 Task: Open Card Partnership Review in Board Social Media Advertising to Workspace Event Planning and add a team member Softage.4@softage.net, a label Green, a checklist Poetry Writing, an attachment from your computer, a color Green and finally, add a card description 'Send out company newsletter to subscribers' and a comment 'This task requires us to be detail-oriented and meticulous, ensuring that we do not miss any important information or details.'. Add a start date 'Jan 08, 1900' with a due date 'Jan 15, 1900'
Action: Mouse moved to (86, 349)
Screenshot: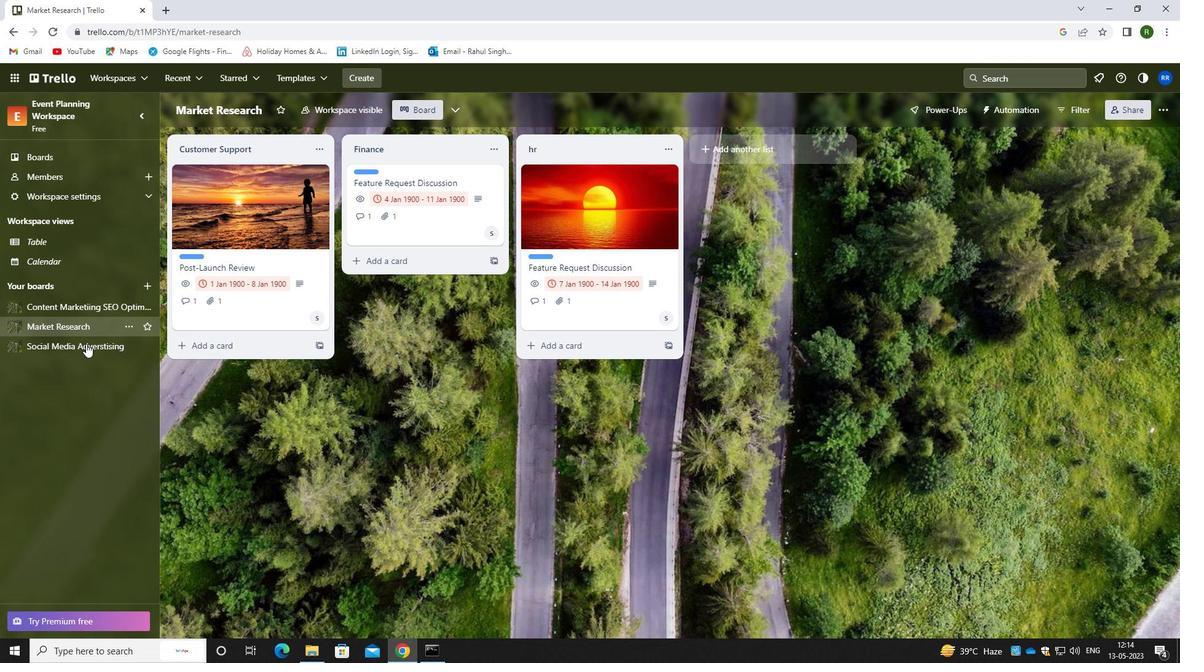 
Action: Mouse pressed left at (86, 349)
Screenshot: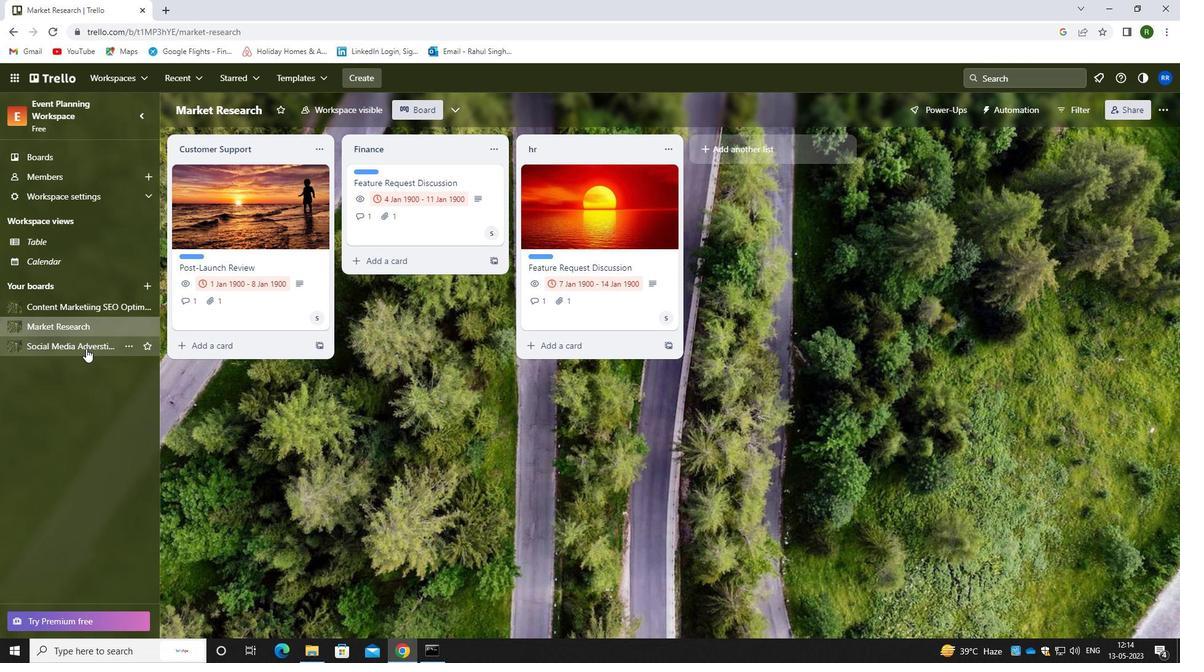 
Action: Mouse moved to (662, 177)
Screenshot: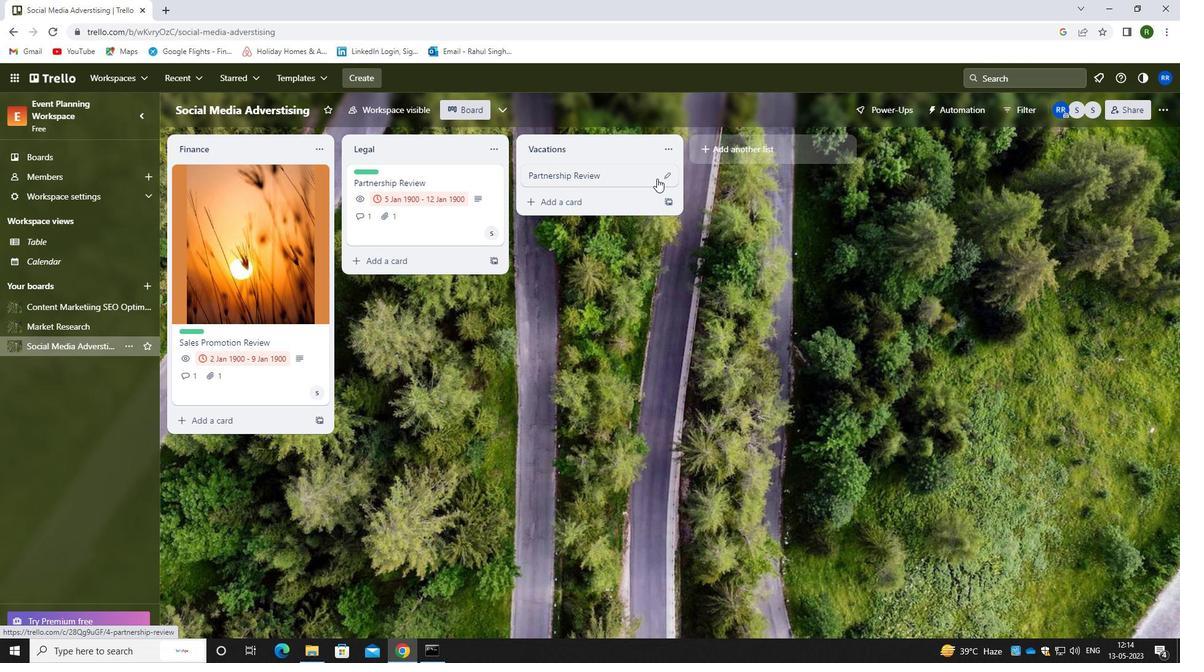 
Action: Mouse pressed left at (662, 177)
Screenshot: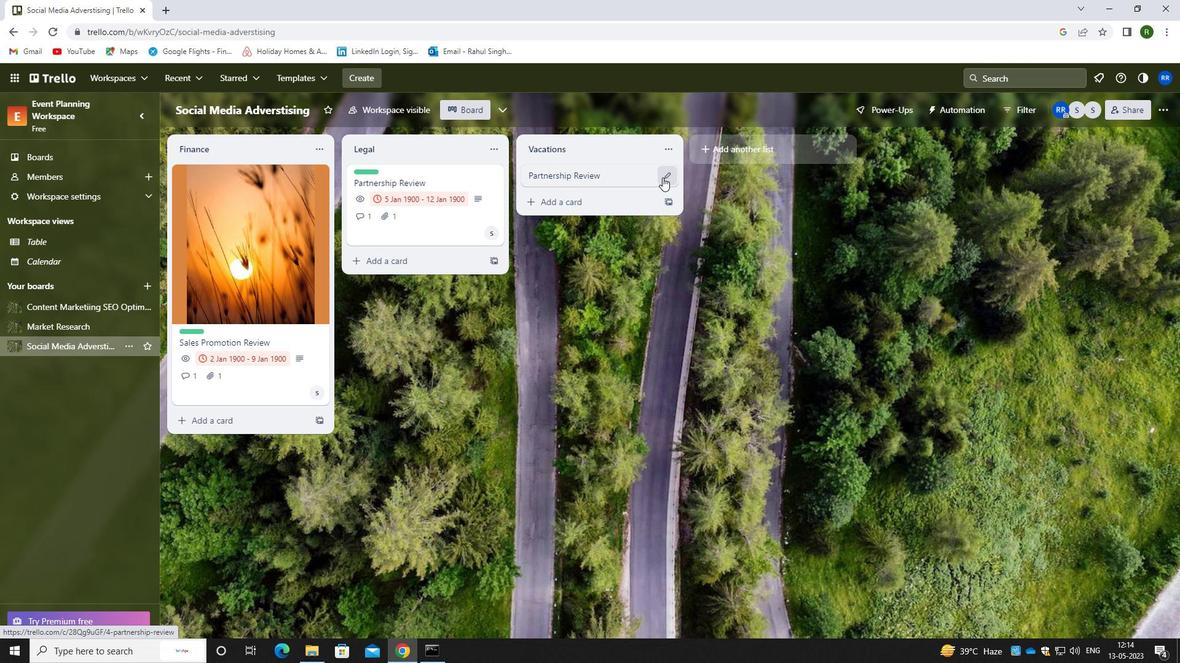 
Action: Mouse moved to (705, 173)
Screenshot: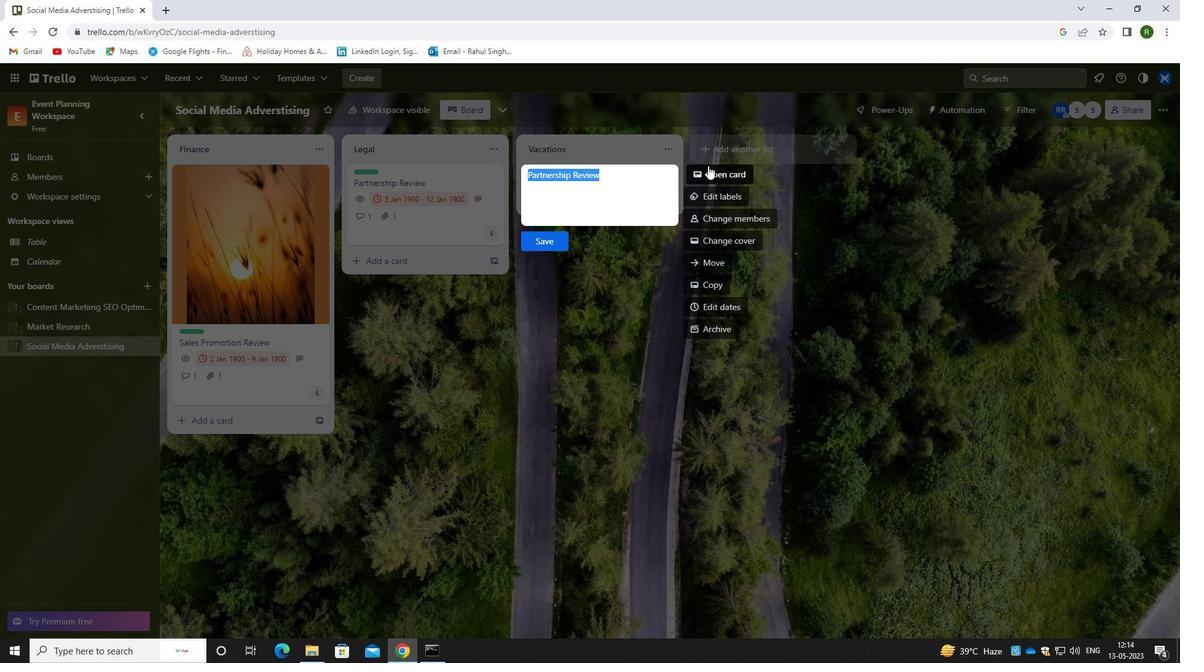 
Action: Mouse pressed left at (705, 173)
Screenshot: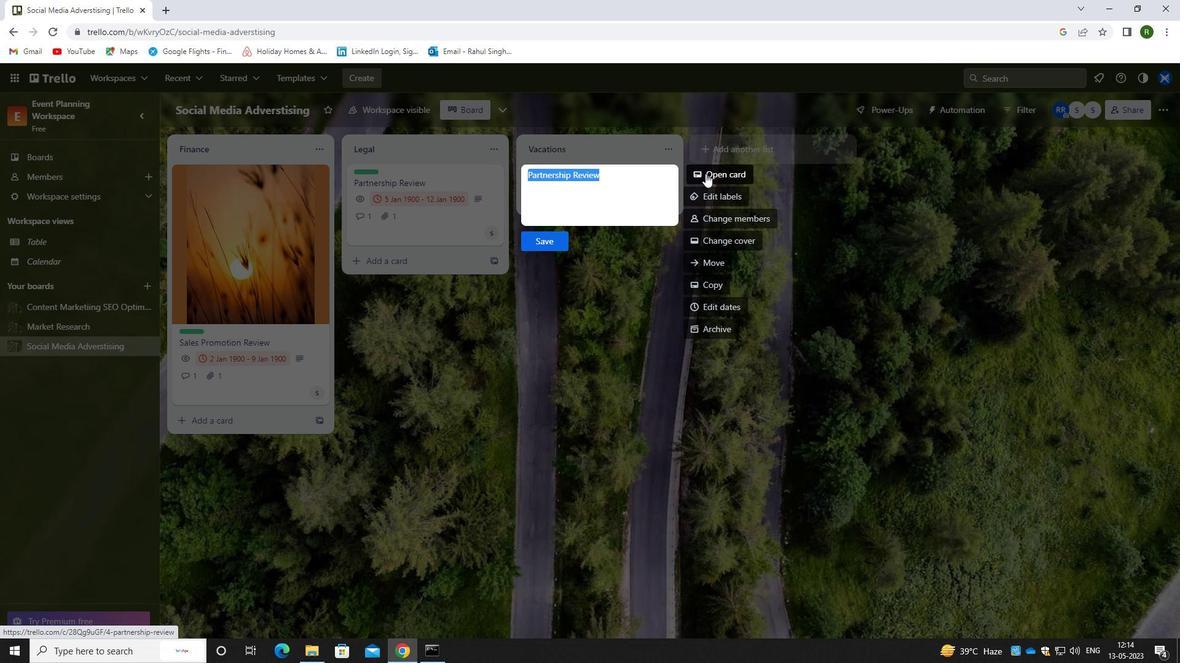 
Action: Mouse moved to (751, 215)
Screenshot: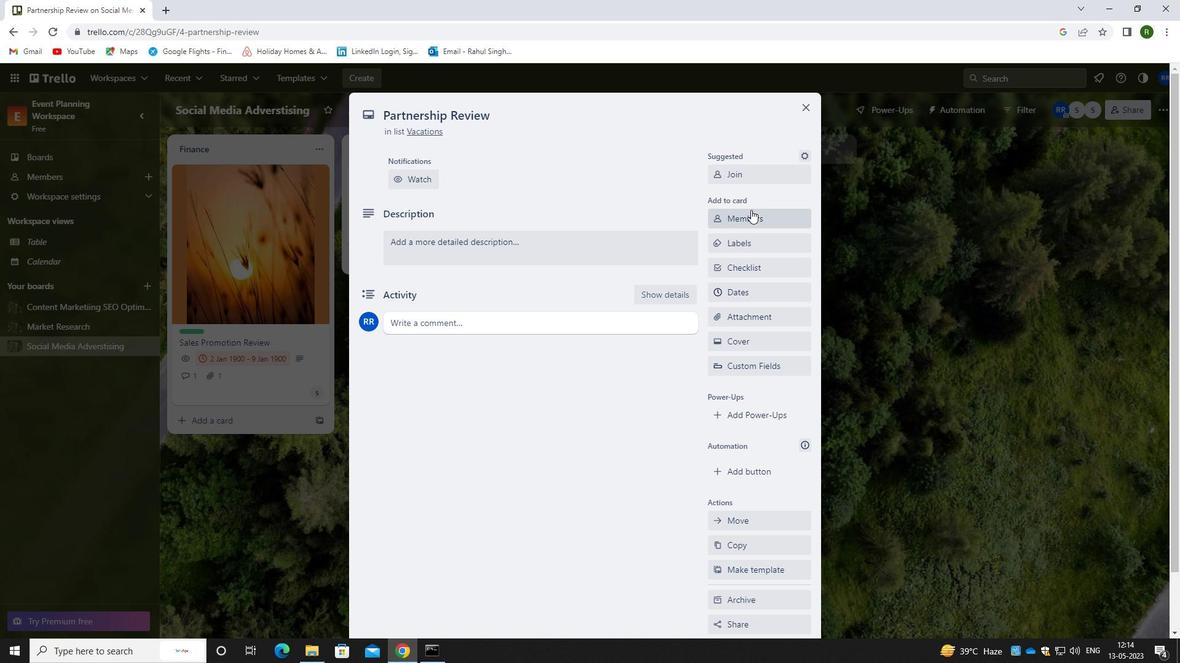
Action: Mouse pressed left at (751, 215)
Screenshot: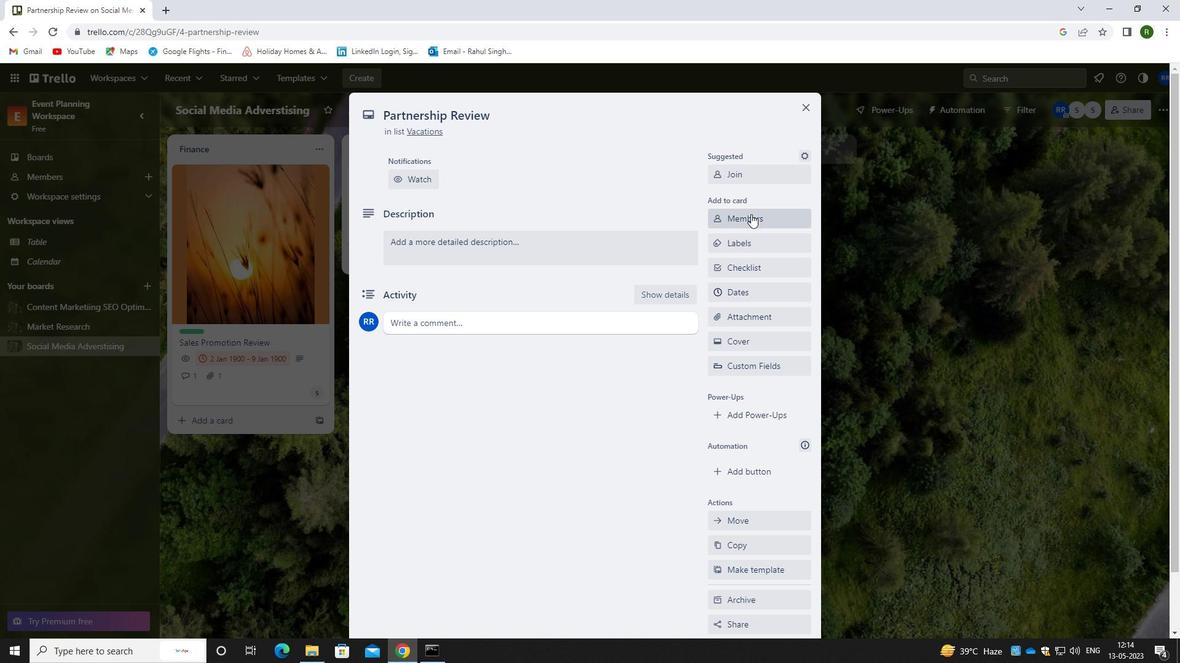 
Action: Mouse moved to (574, 199)
Screenshot: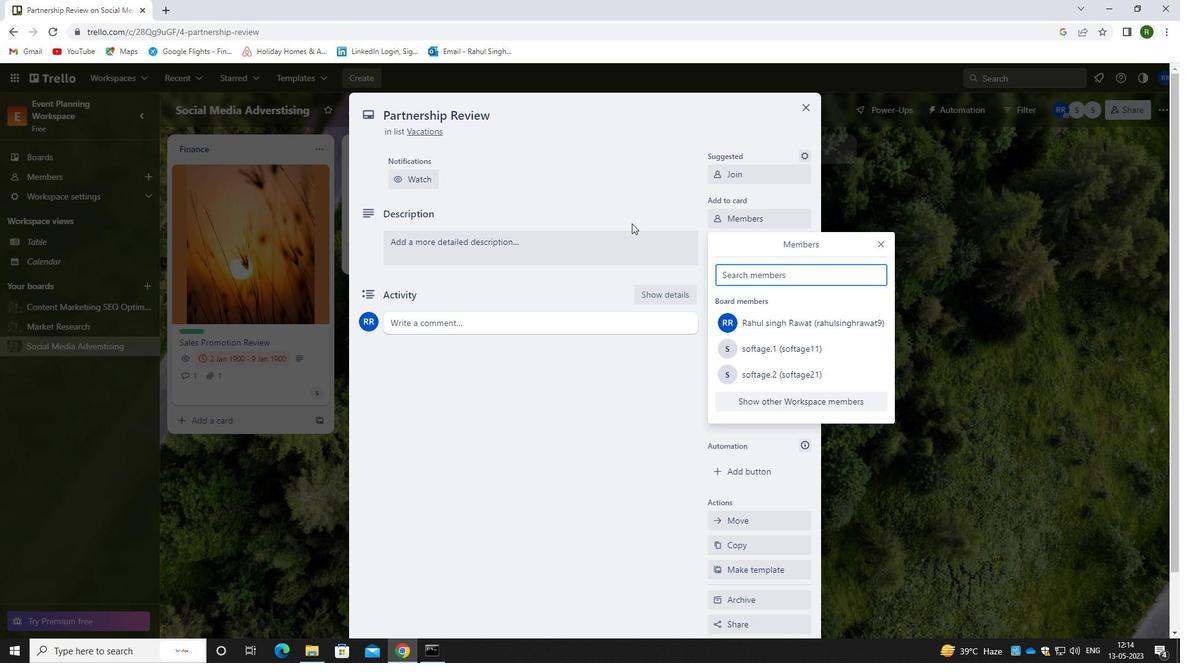 
Action: Key pressed <Key.caps_lock>s<Key.caps_lock>oftage.4<Key.shift>@SOFTAGE.NET
Screenshot: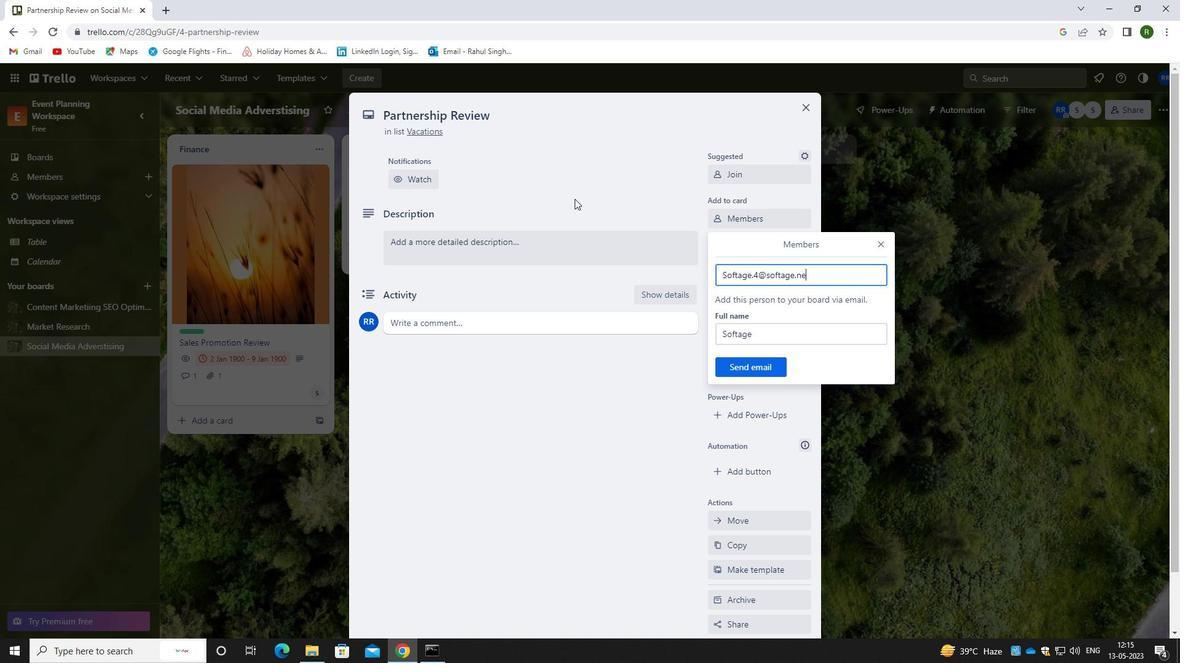 
Action: Mouse moved to (741, 359)
Screenshot: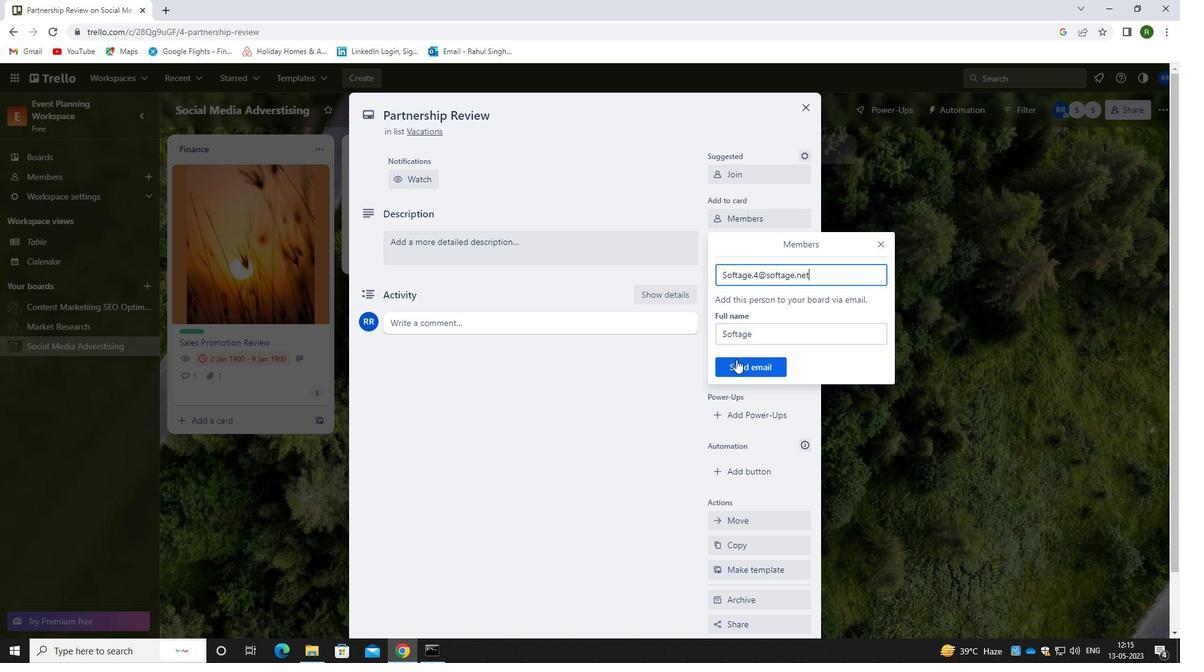 
Action: Mouse pressed left at (741, 359)
Screenshot: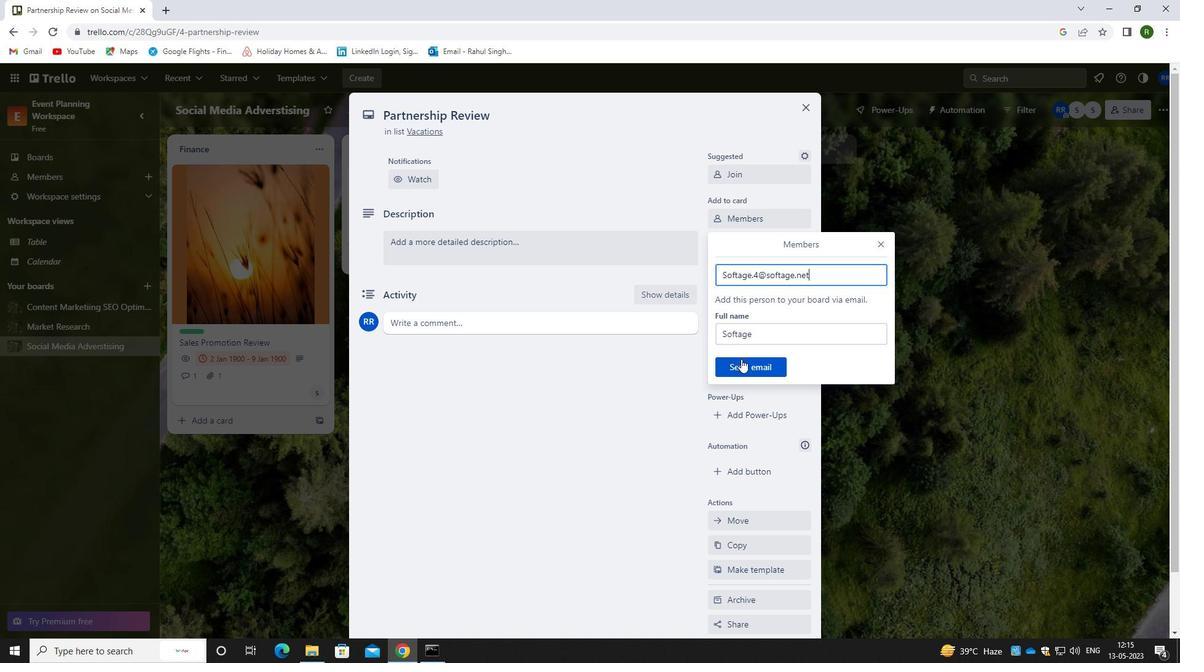 
Action: Mouse moved to (743, 242)
Screenshot: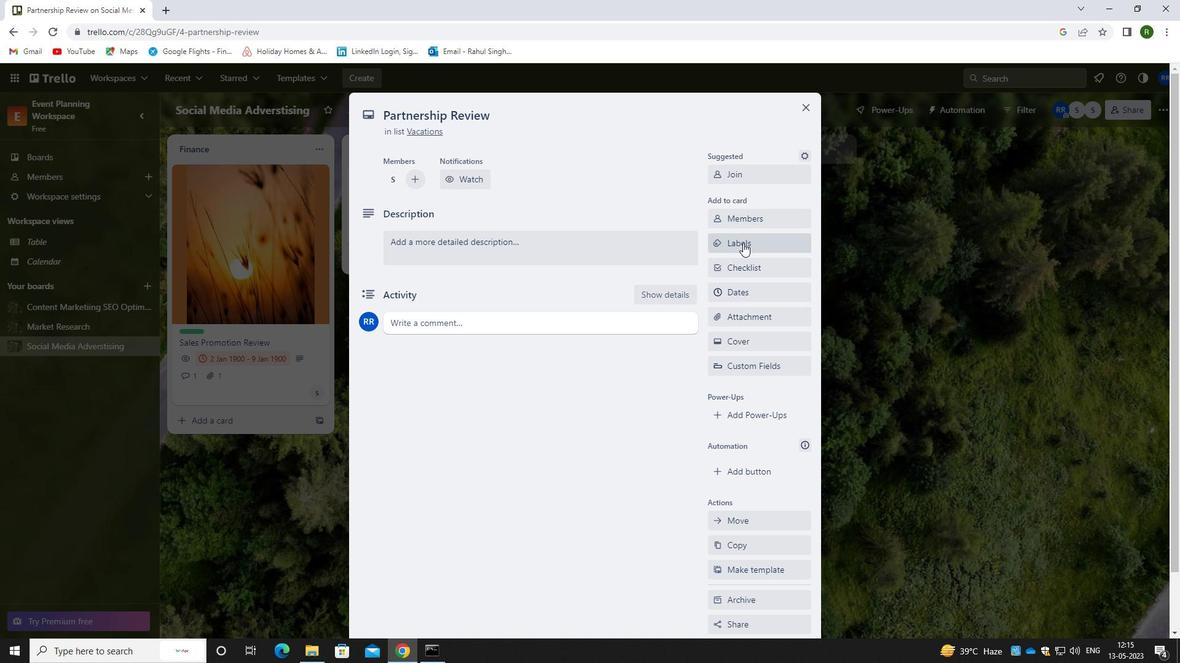 
Action: Mouse pressed left at (743, 242)
Screenshot: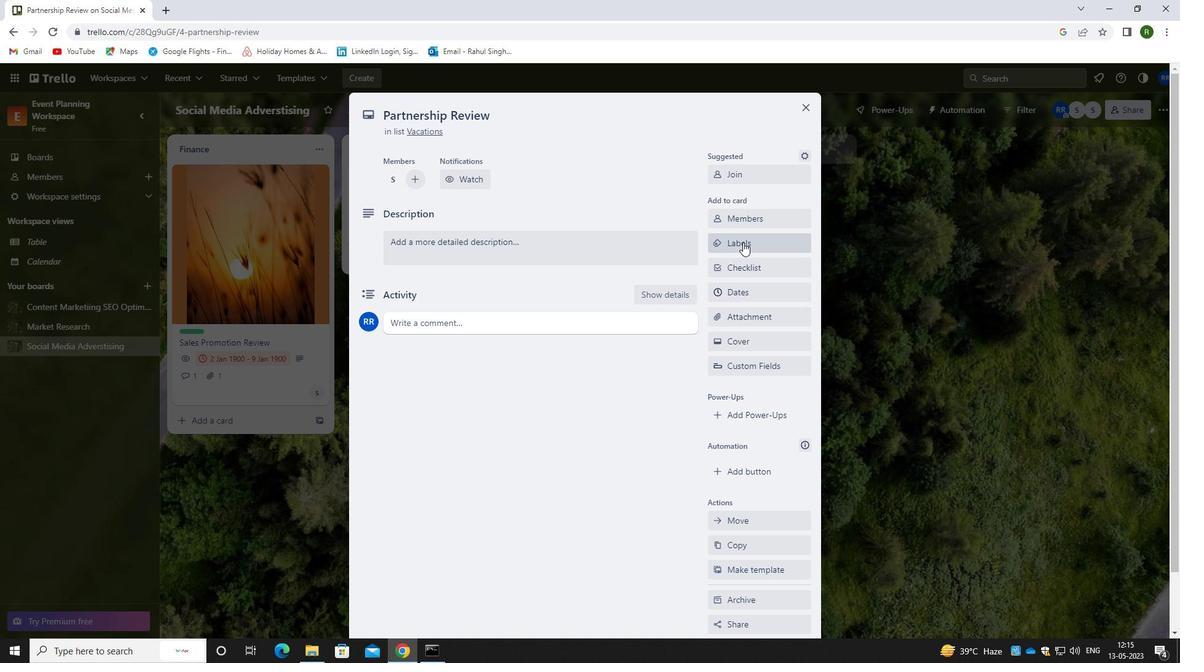 
Action: Mouse moved to (709, 280)
Screenshot: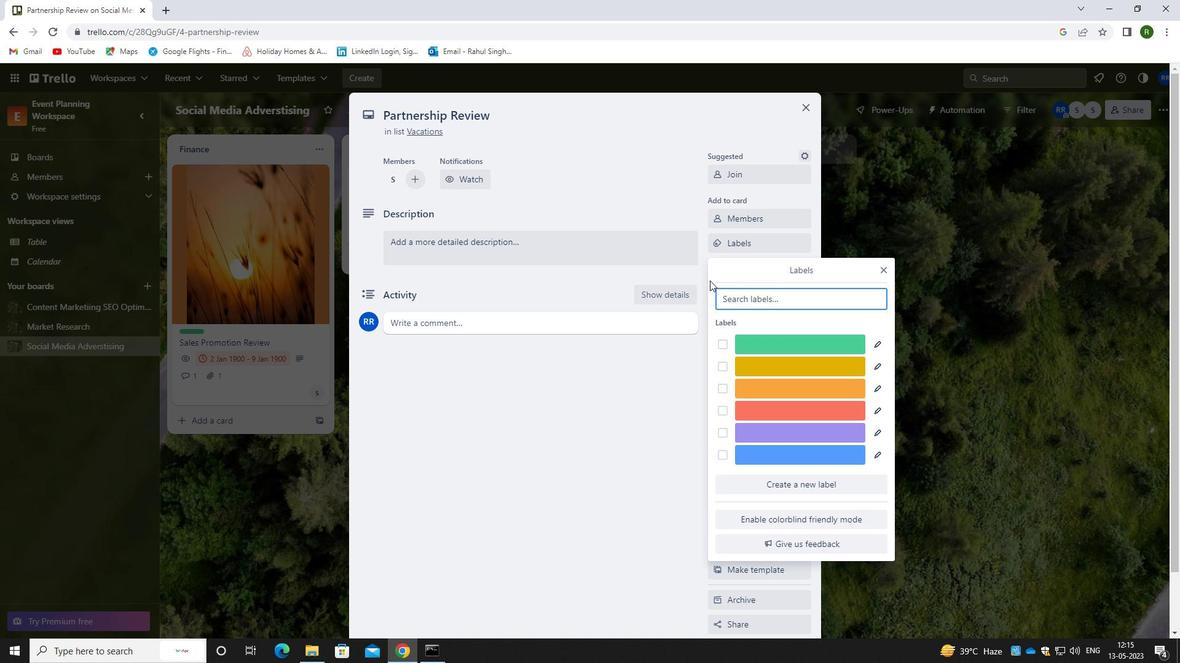 
Action: Key pressed GRE
Screenshot: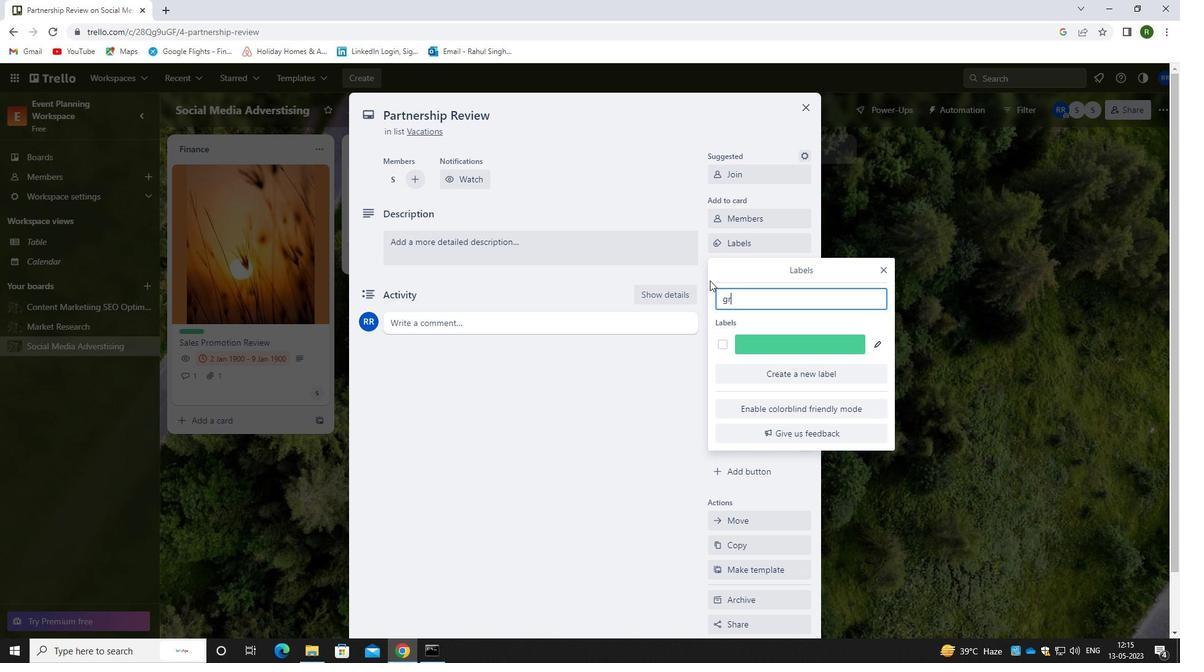
Action: Mouse moved to (731, 356)
Screenshot: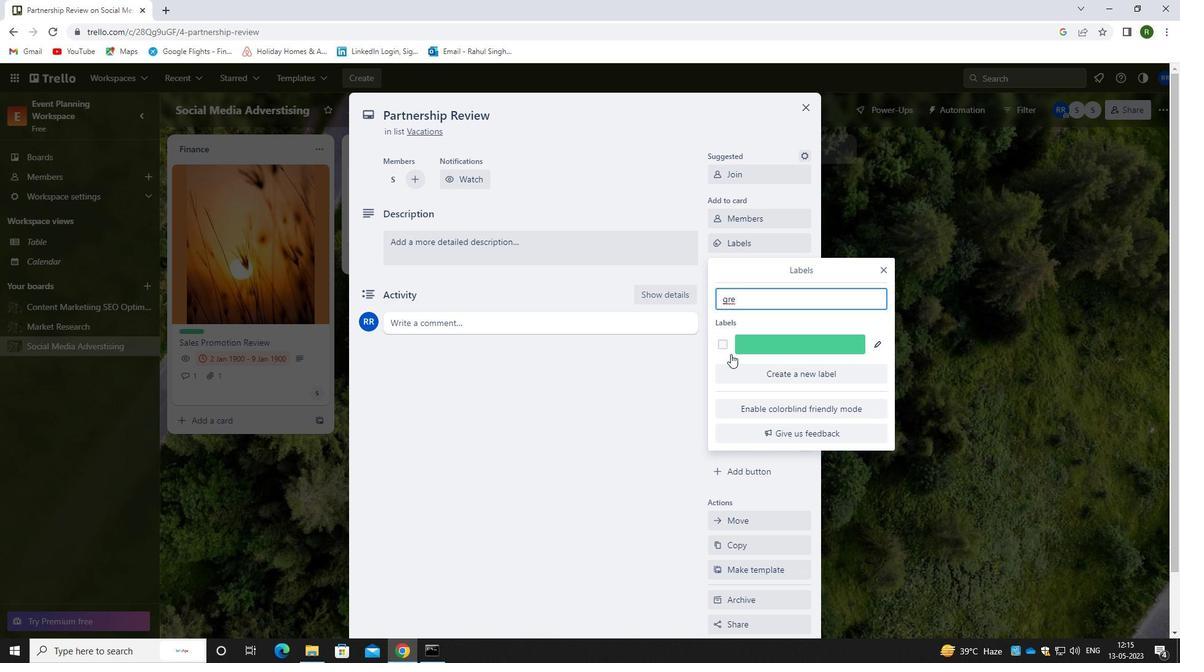 
Action: Key pressed E
Screenshot: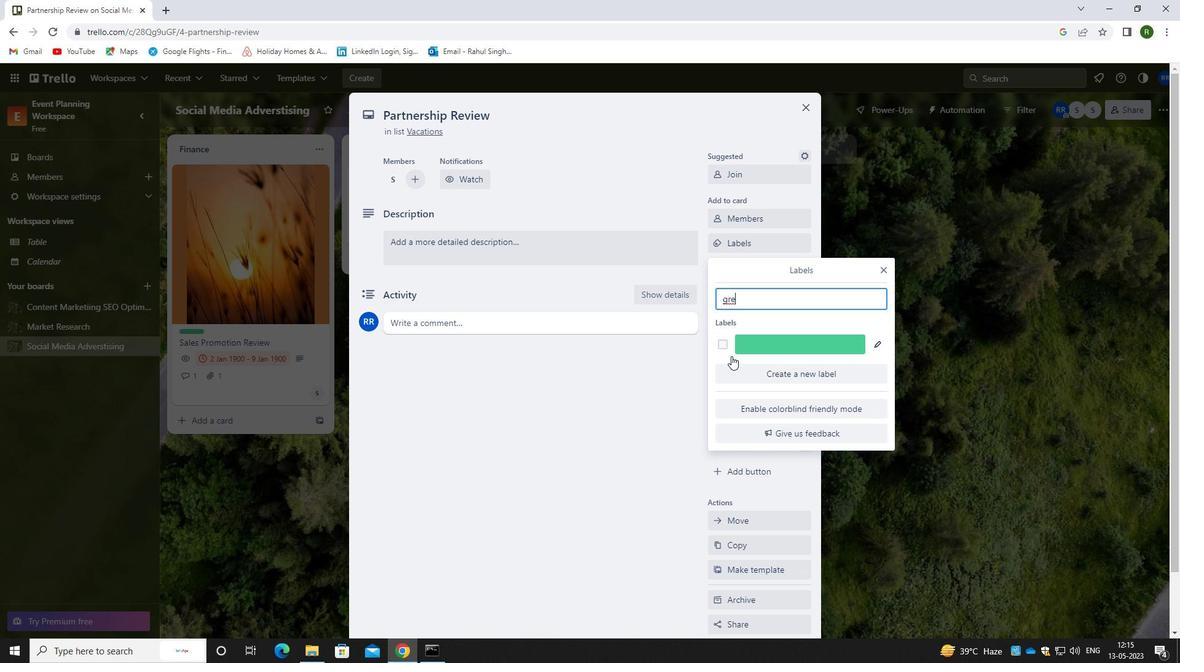 
Action: Mouse moved to (732, 357)
Screenshot: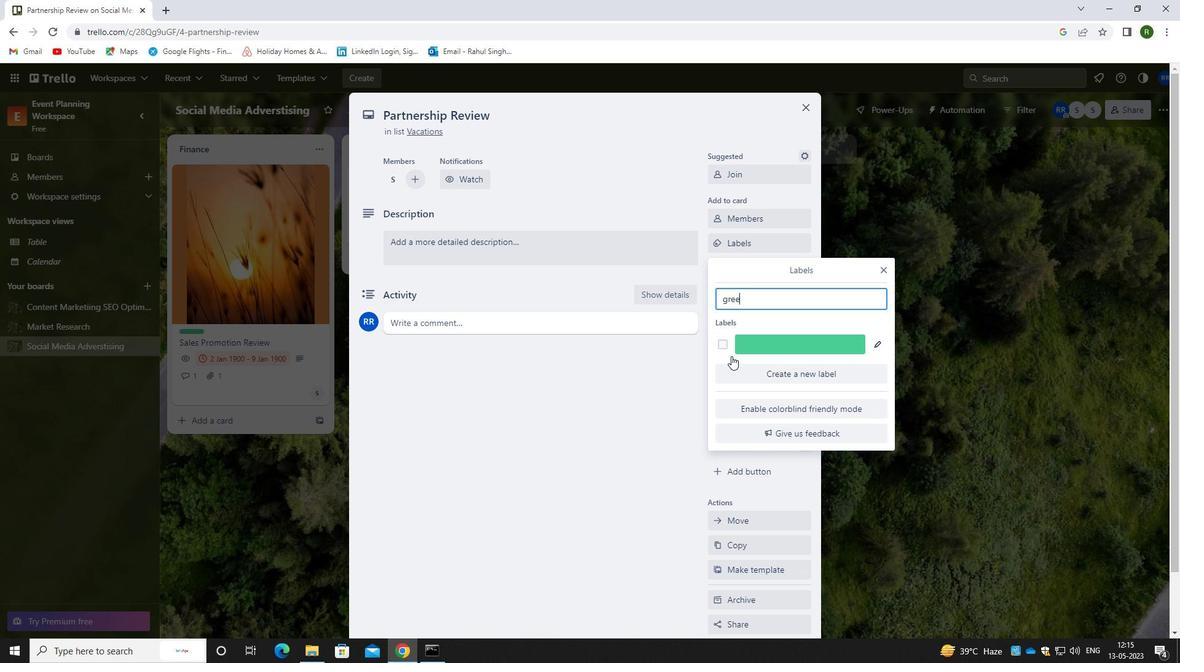 
Action: Key pressed N
Screenshot: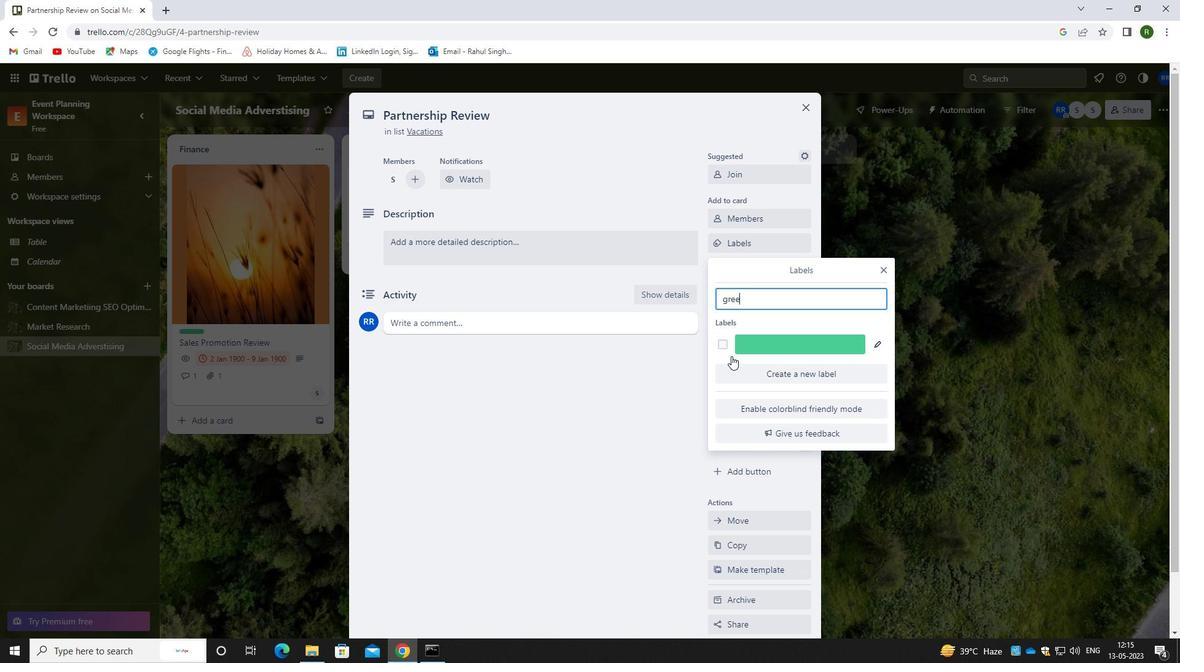 
Action: Mouse moved to (723, 343)
Screenshot: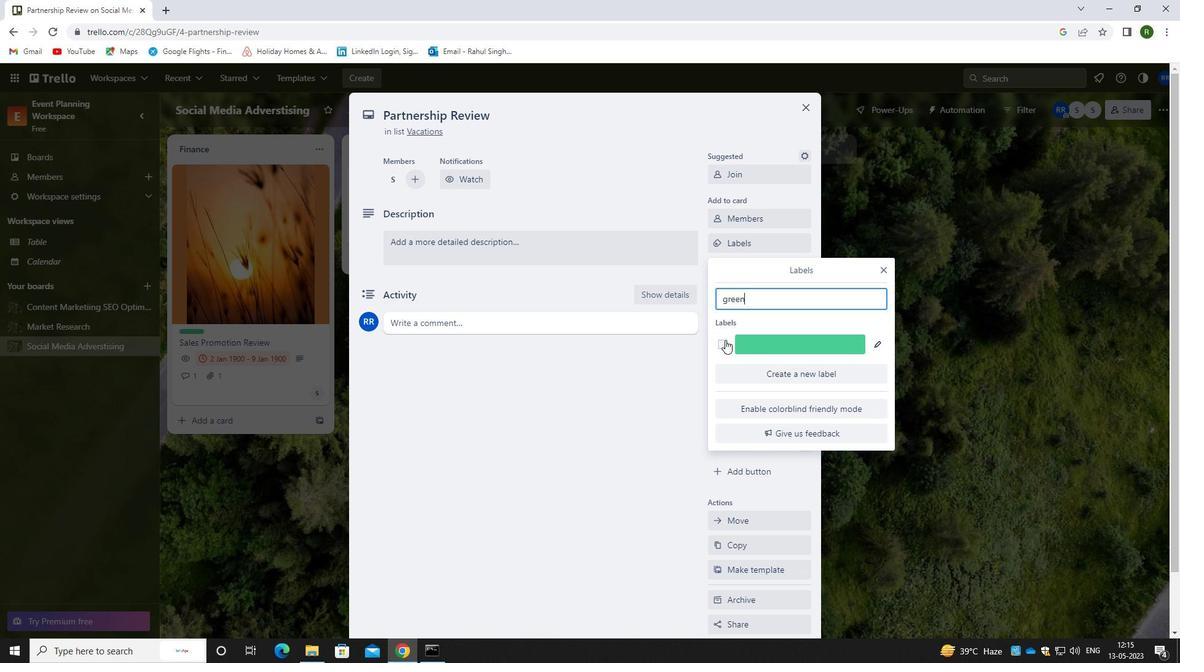 
Action: Mouse pressed left at (723, 343)
Screenshot: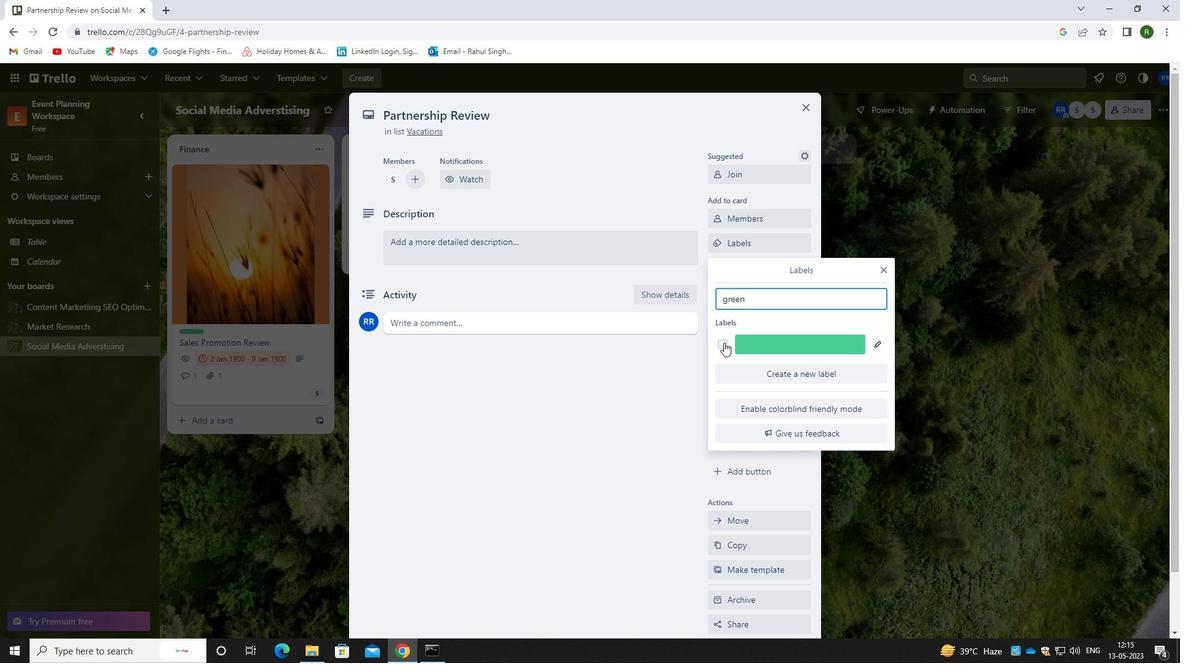 
Action: Mouse moved to (657, 370)
Screenshot: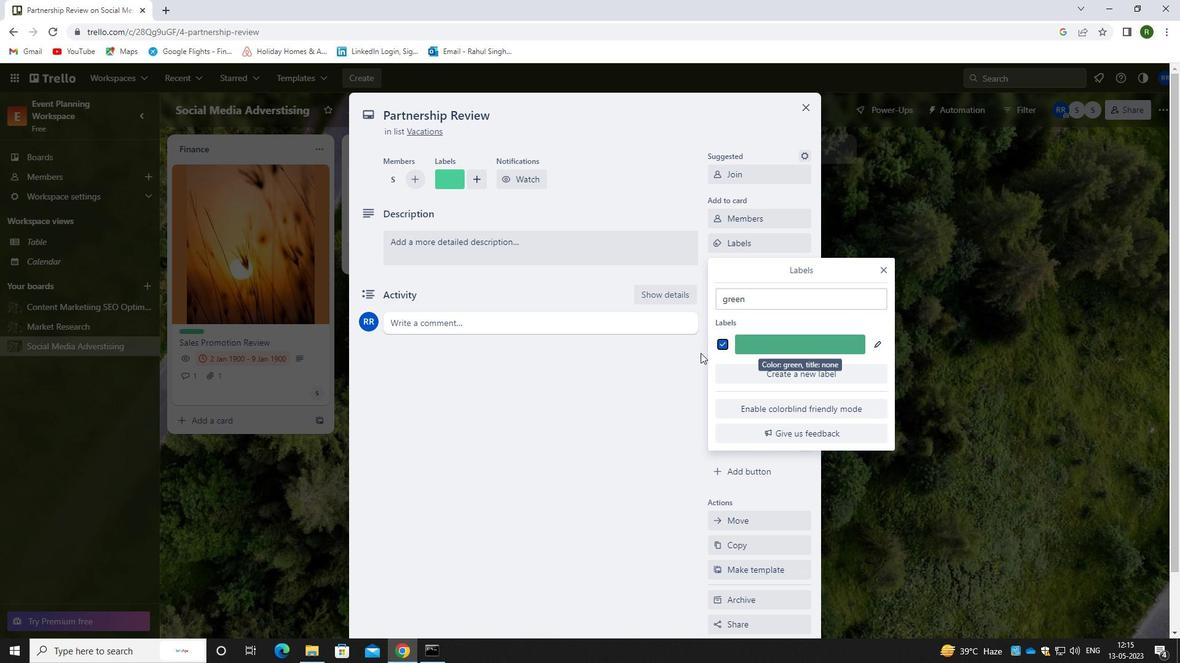 
Action: Mouse pressed left at (657, 370)
Screenshot: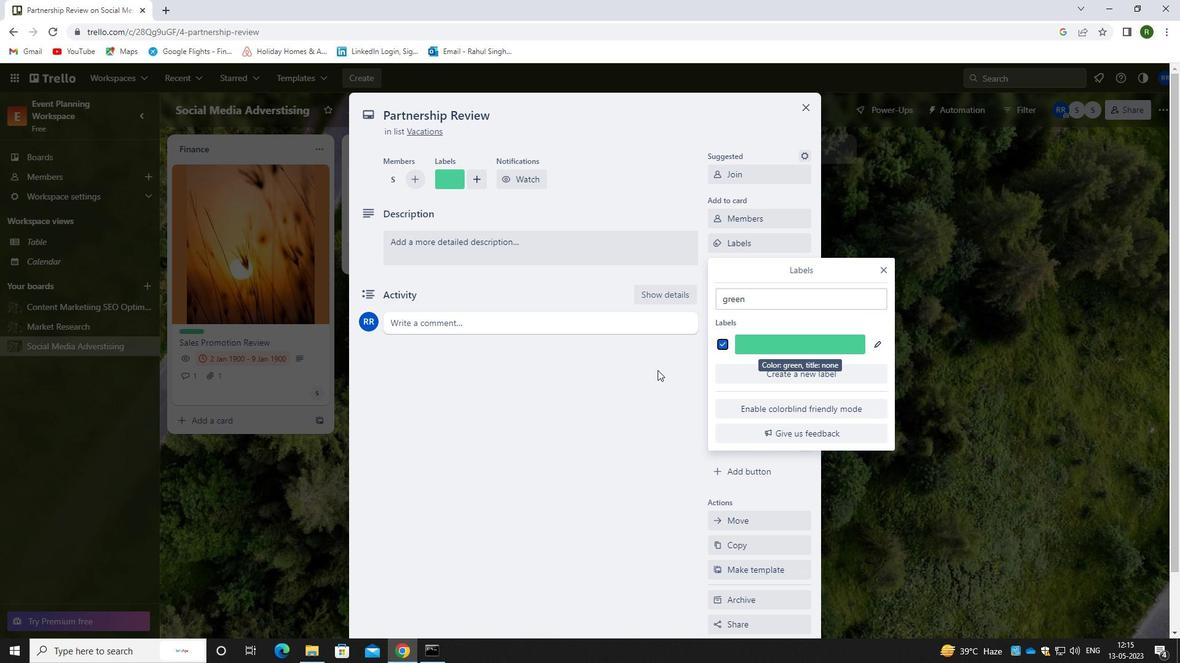 
Action: Mouse moved to (743, 263)
Screenshot: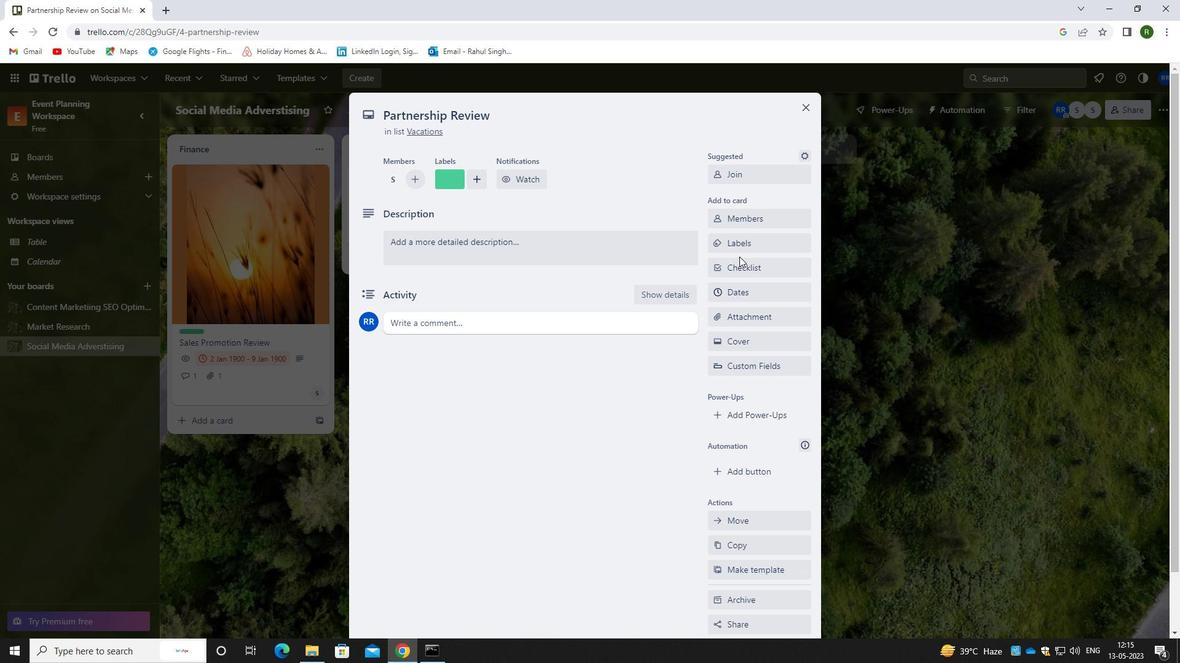 
Action: Mouse pressed left at (743, 263)
Screenshot: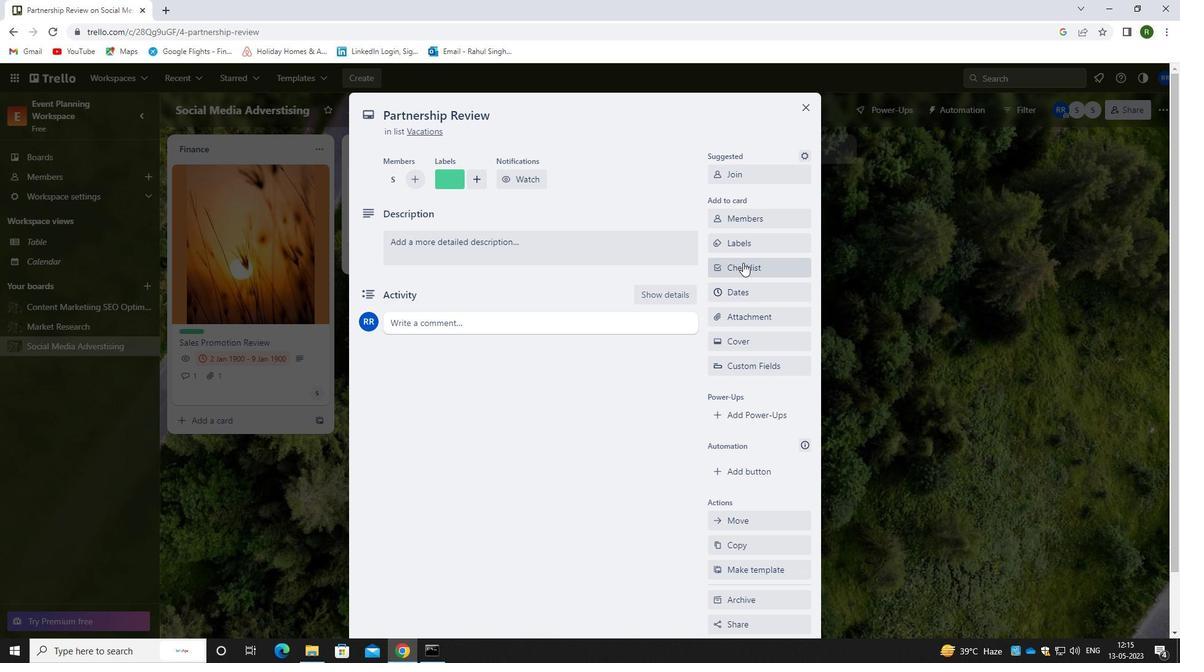 
Action: Mouse moved to (700, 317)
Screenshot: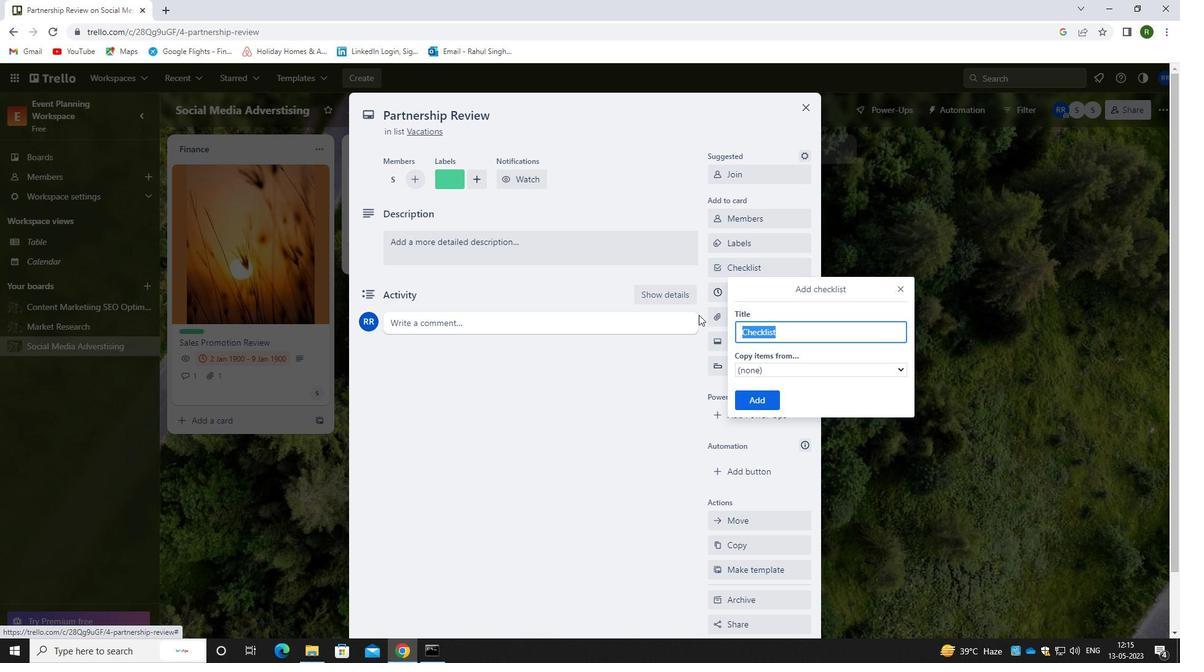 
Action: Key pressed <Key.backspace><Key.caps_lock>P<Key.caps_lock>OETRY<Key.space><Key.caps_lock>W<Key.caps_lock>RITING
Screenshot: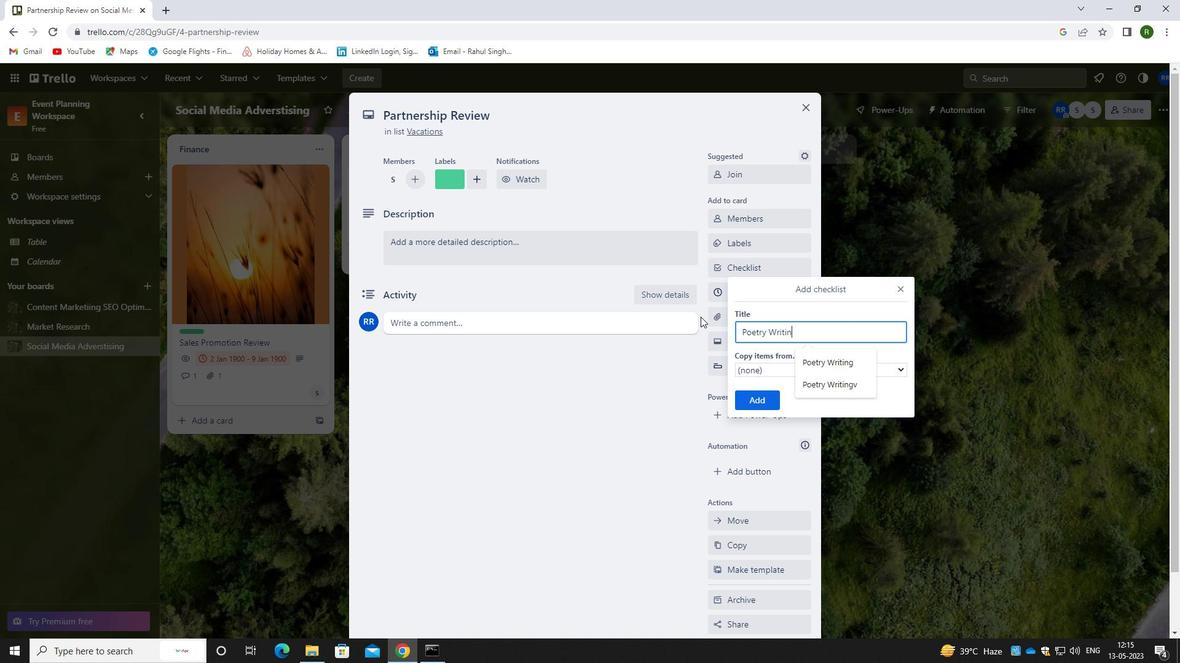 
Action: Mouse moved to (770, 403)
Screenshot: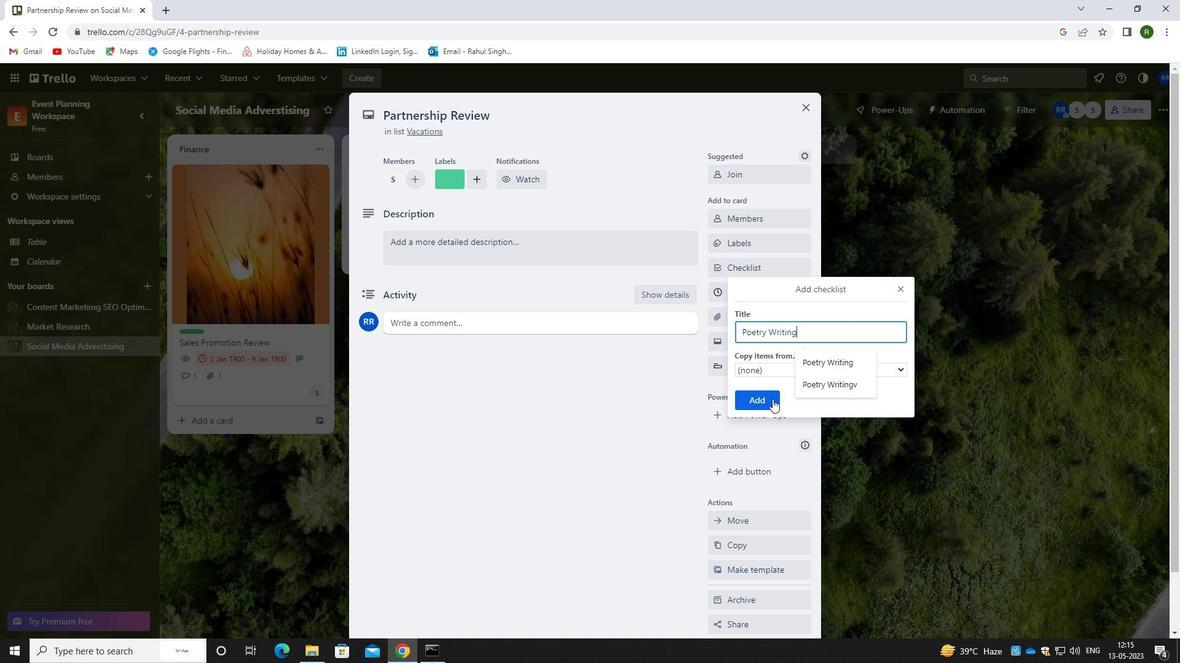 
Action: Mouse pressed left at (770, 403)
Screenshot: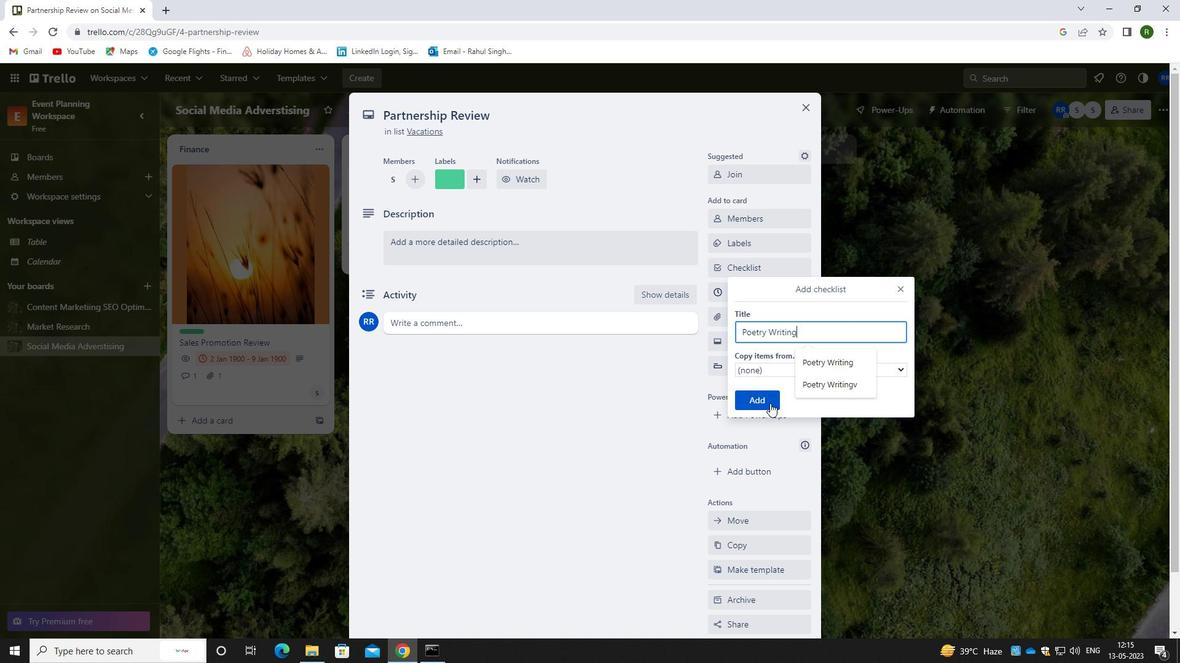 
Action: Mouse moved to (667, 490)
Screenshot: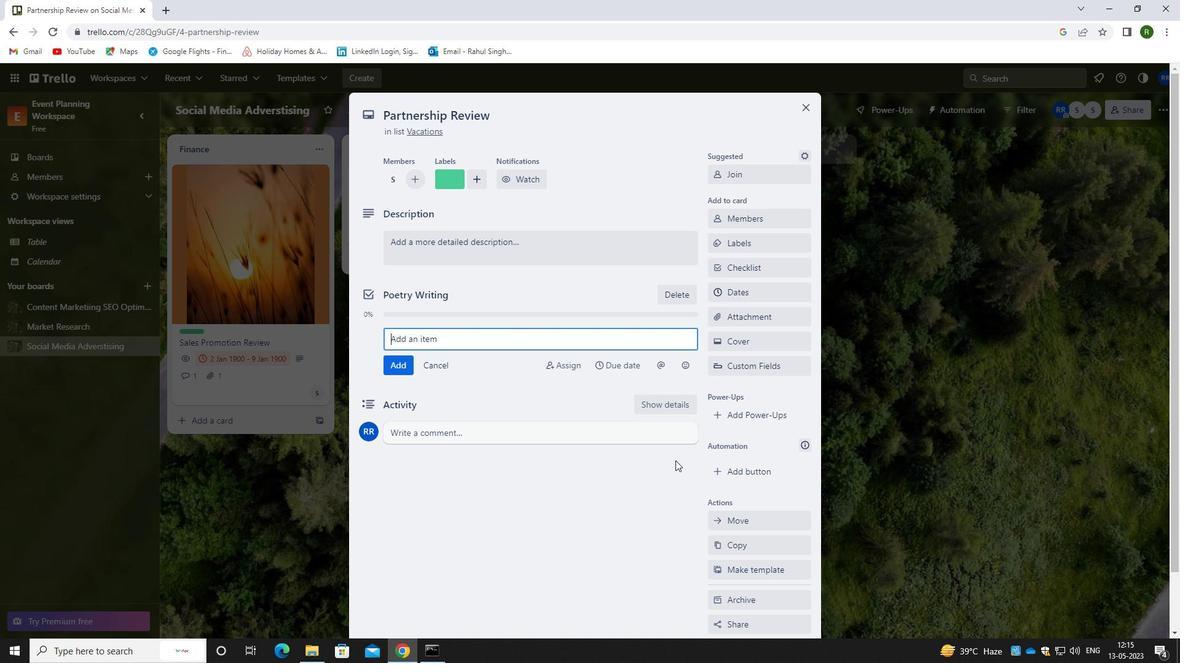 
Action: Mouse pressed left at (667, 490)
Screenshot: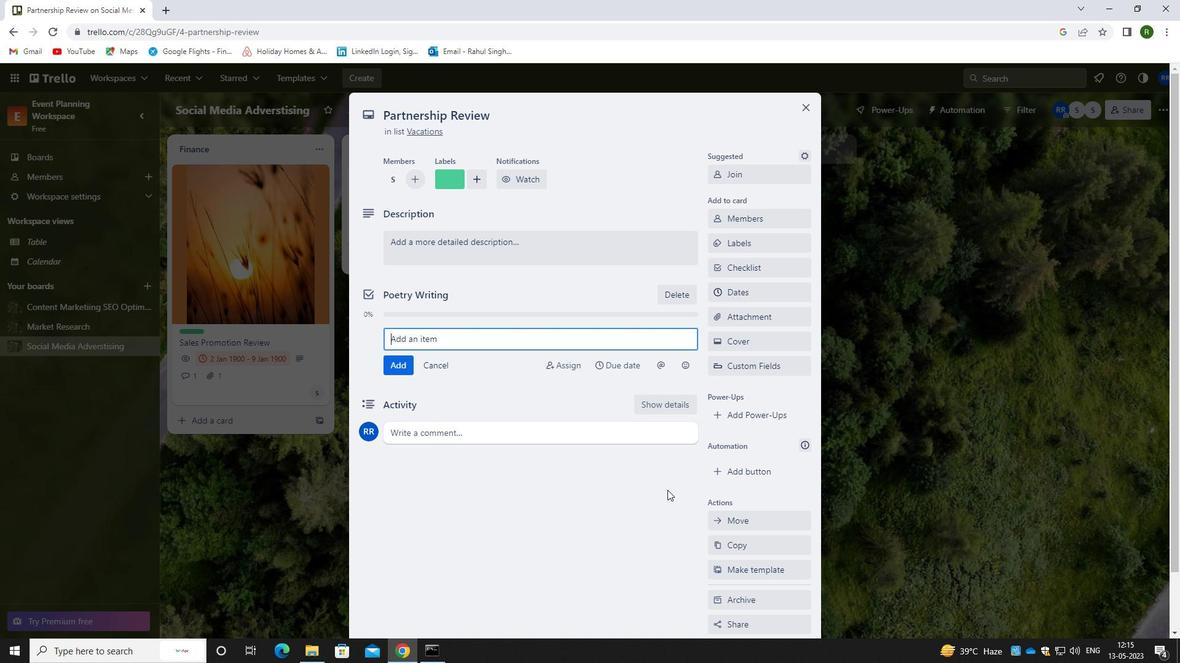 
Action: Mouse moved to (747, 321)
Screenshot: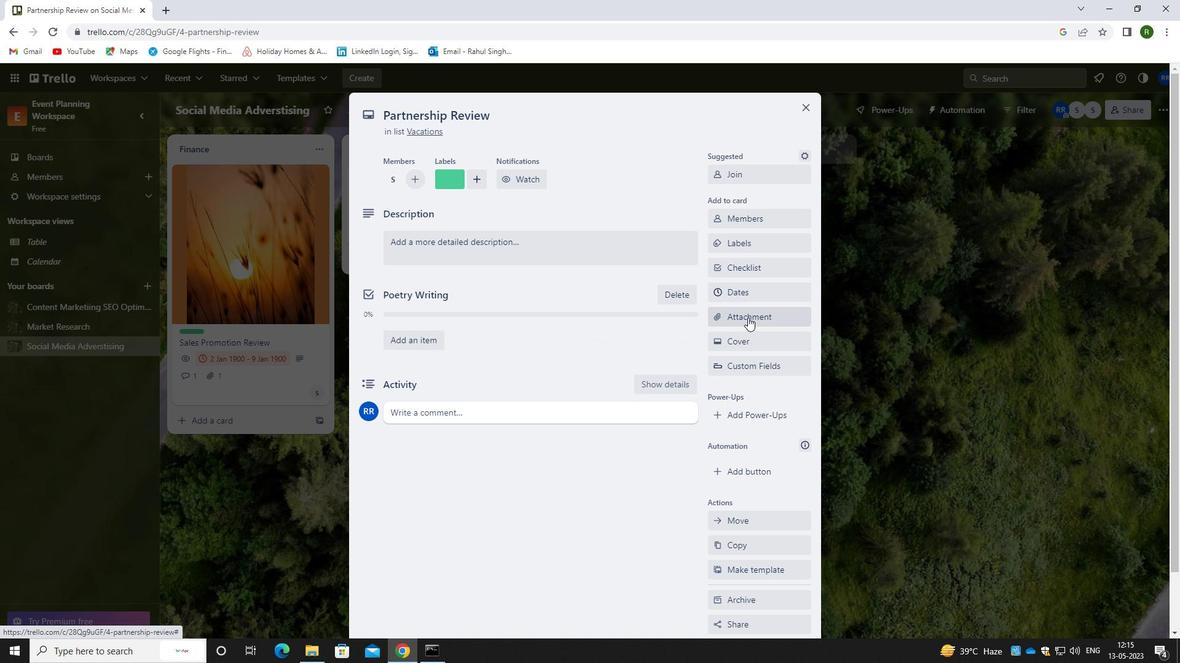 
Action: Mouse pressed left at (747, 321)
Screenshot: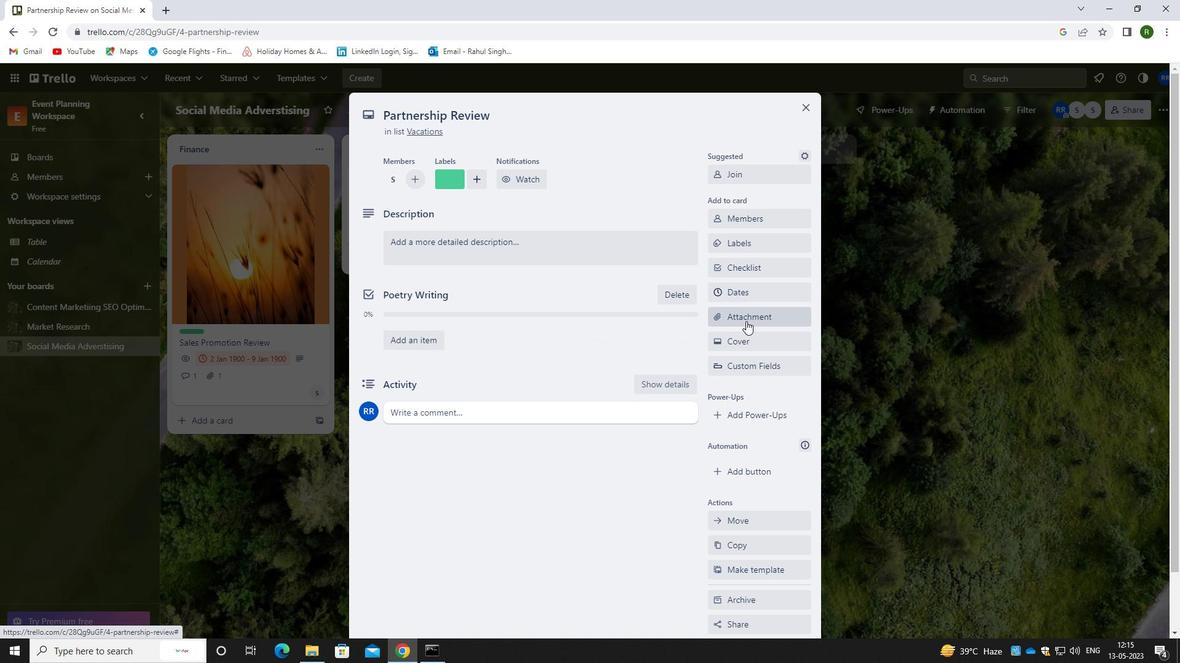 
Action: Mouse moved to (754, 378)
Screenshot: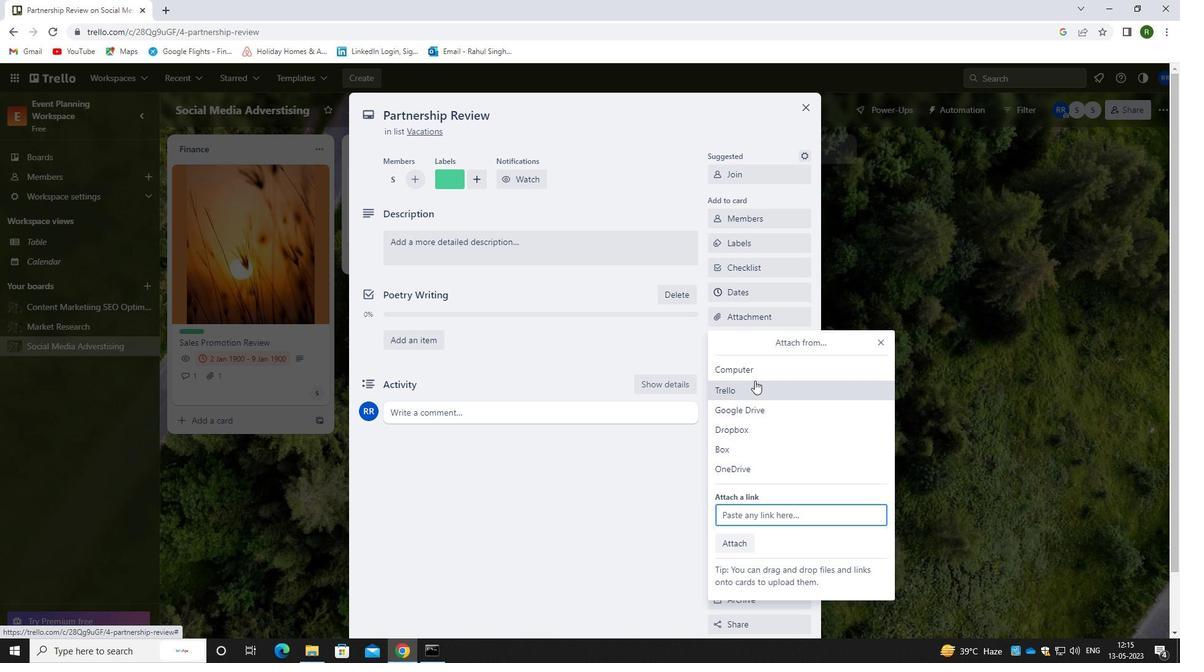 
Action: Mouse pressed left at (754, 378)
Screenshot: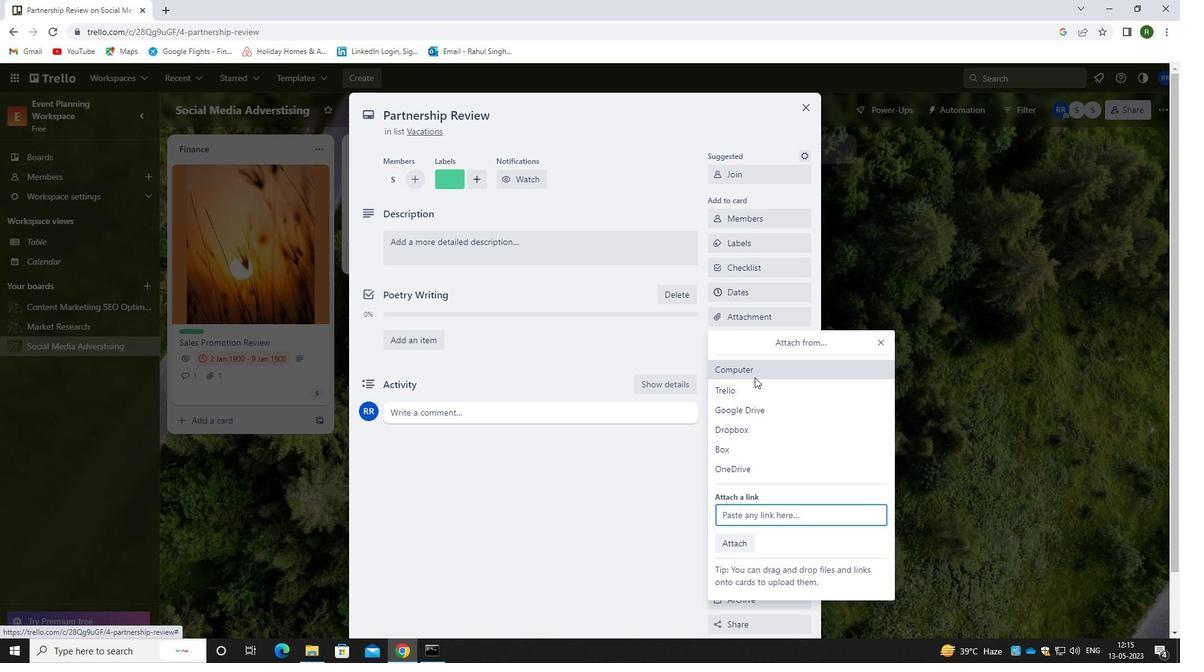 
Action: Mouse moved to (154, 121)
Screenshot: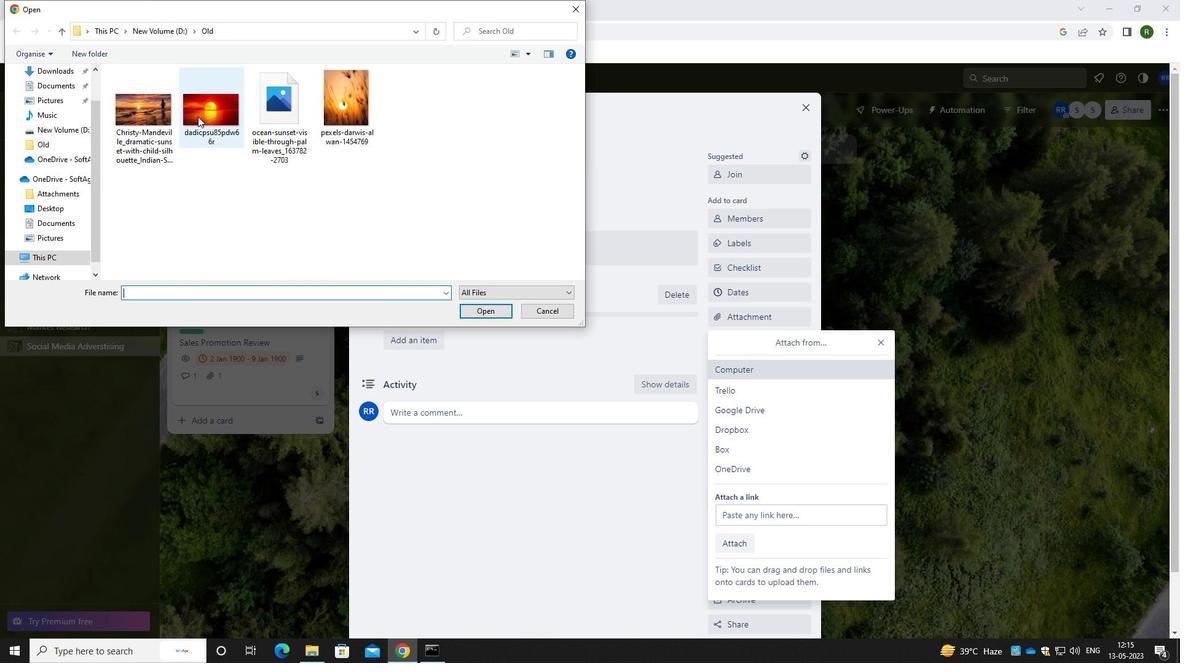 
Action: Mouse pressed left at (154, 121)
Screenshot: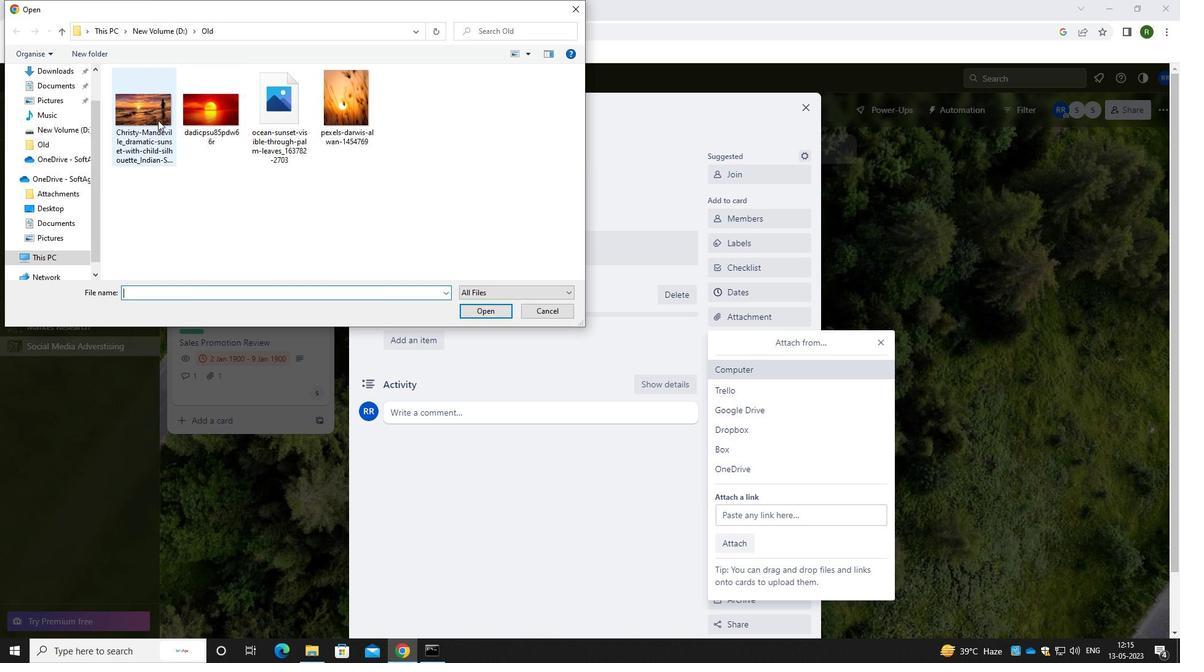 
Action: Mouse moved to (498, 317)
Screenshot: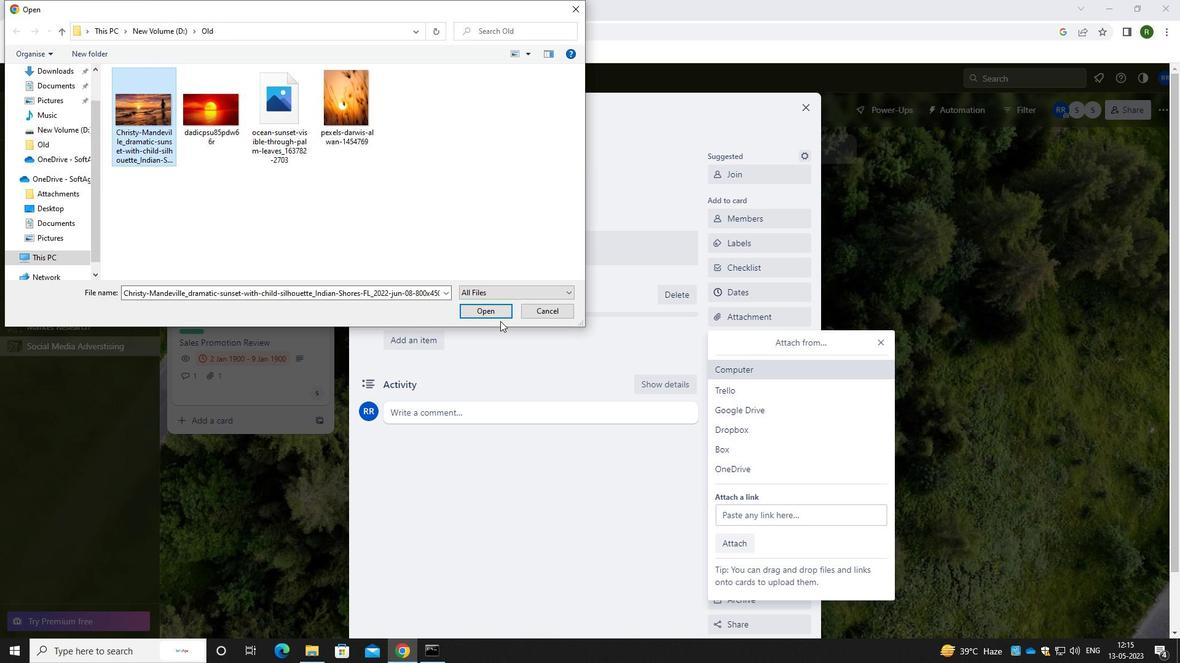
Action: Mouse pressed left at (498, 317)
Screenshot: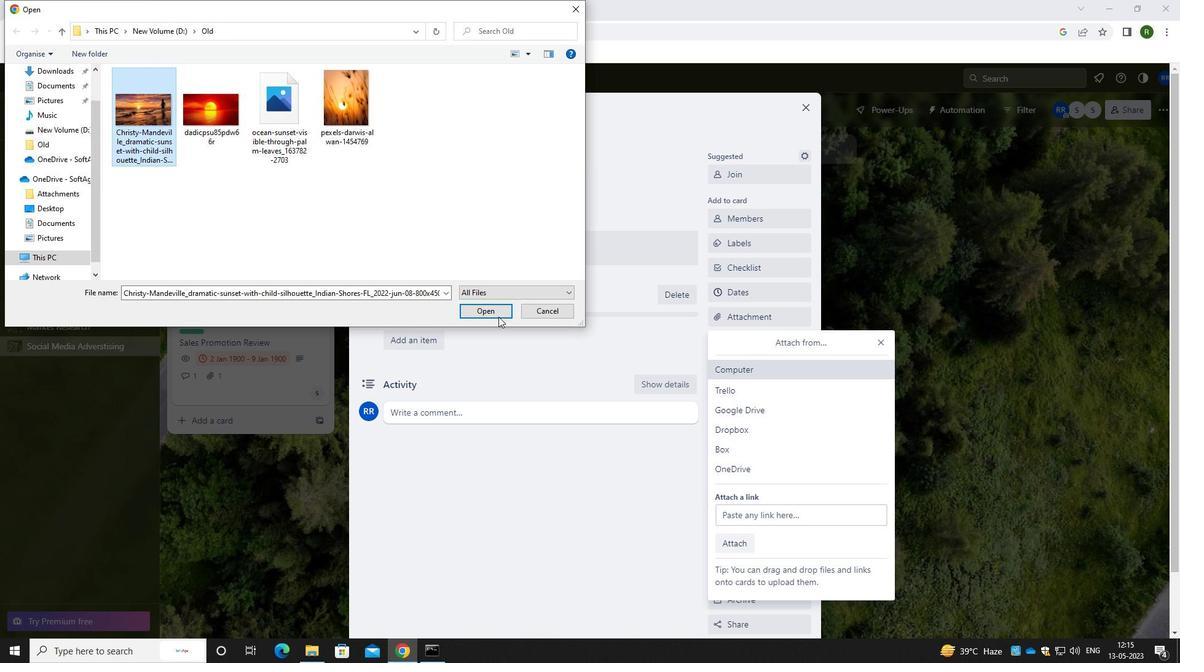 
Action: Mouse moved to (477, 352)
Screenshot: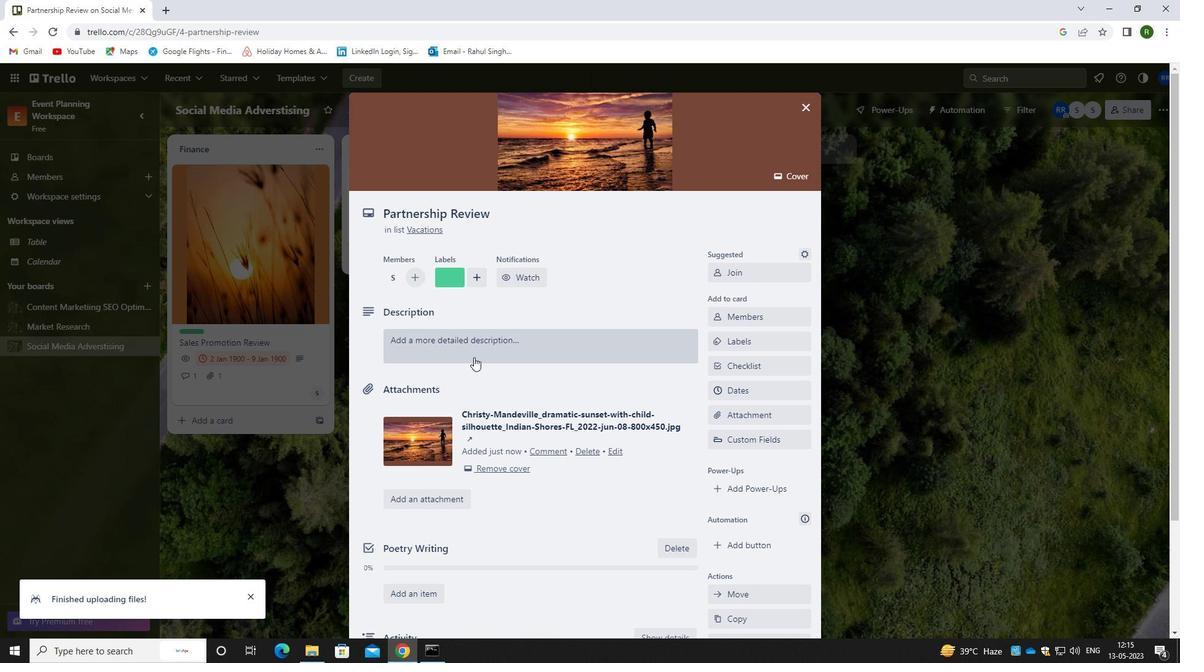 
Action: Mouse pressed left at (477, 352)
Screenshot: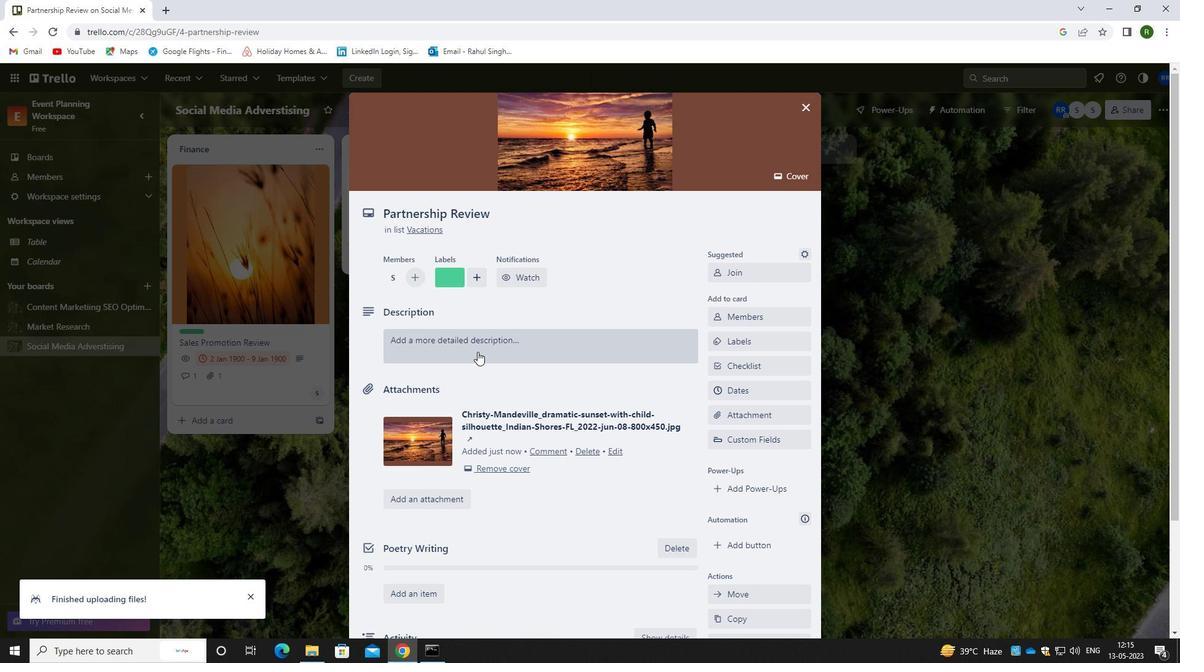 
Action: Mouse moved to (480, 394)
Screenshot: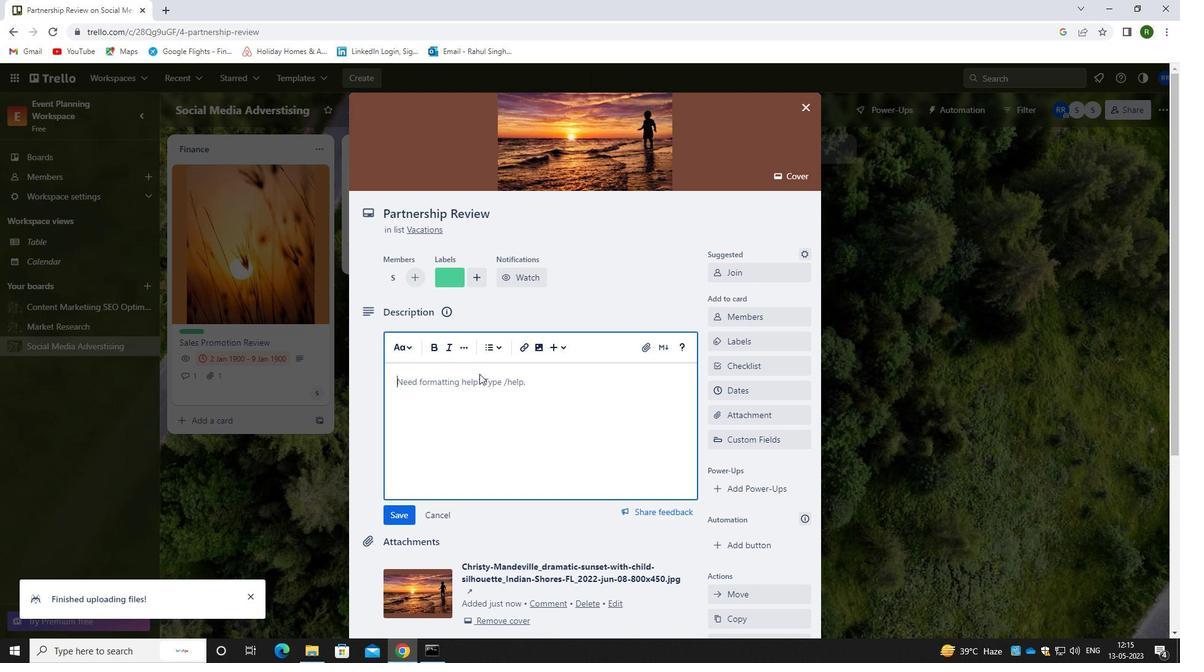 
Action: Mouse pressed left at (480, 394)
Screenshot: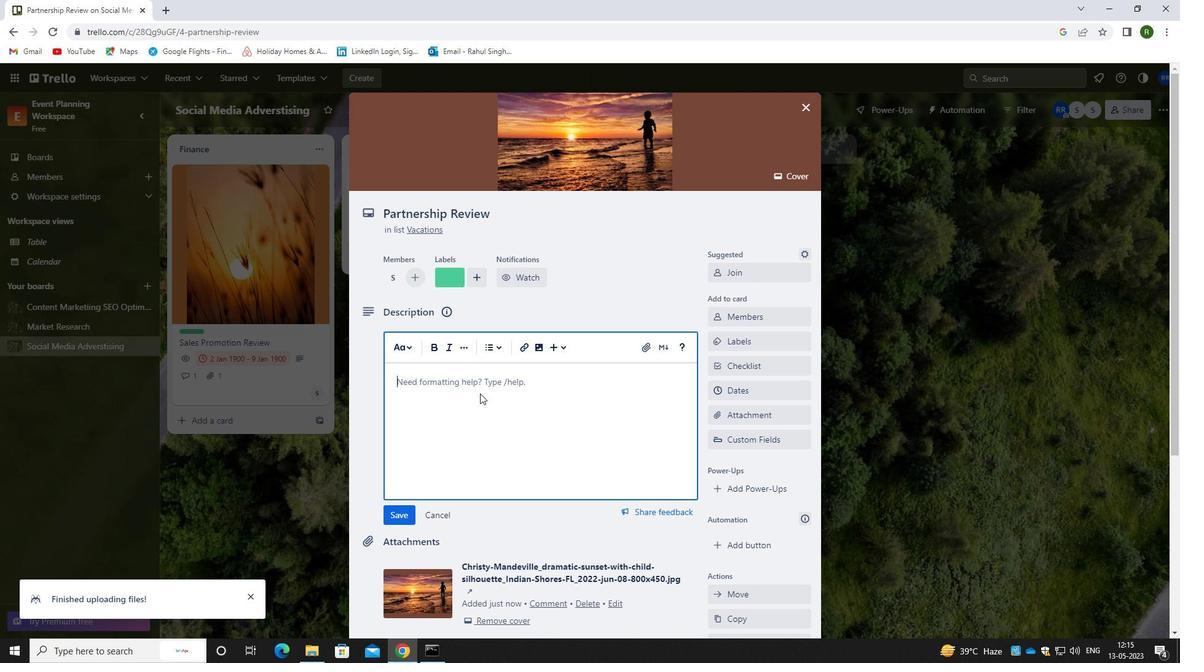 
Action: Mouse moved to (484, 406)
Screenshot: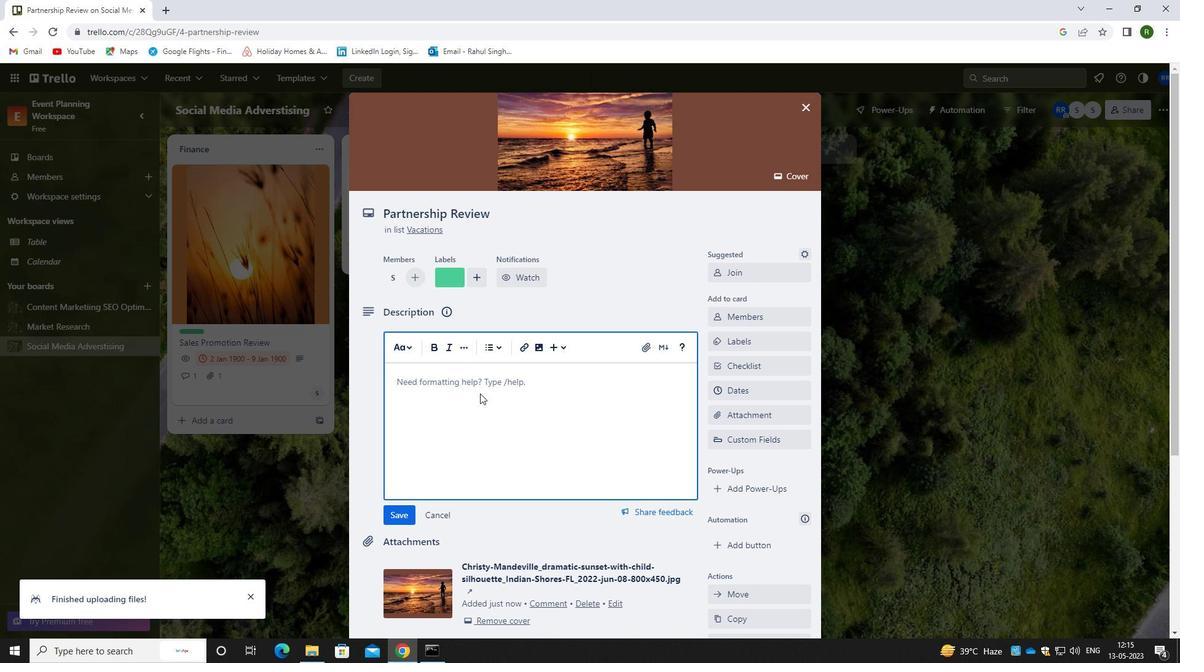
Action: Key pressed <Key.caps_lock>T<Key.caps_lock><Key.backspace><Key.backspace>S<Key.backspace><Key.caps_lock>S<Key.caps_lock>END<Key.space>OUT<Key.space>COMPANY<Key.space>NEWSLETTER<Key.space>TO<Key.space>SUBSCRIBERS<Key.space>
Screenshot: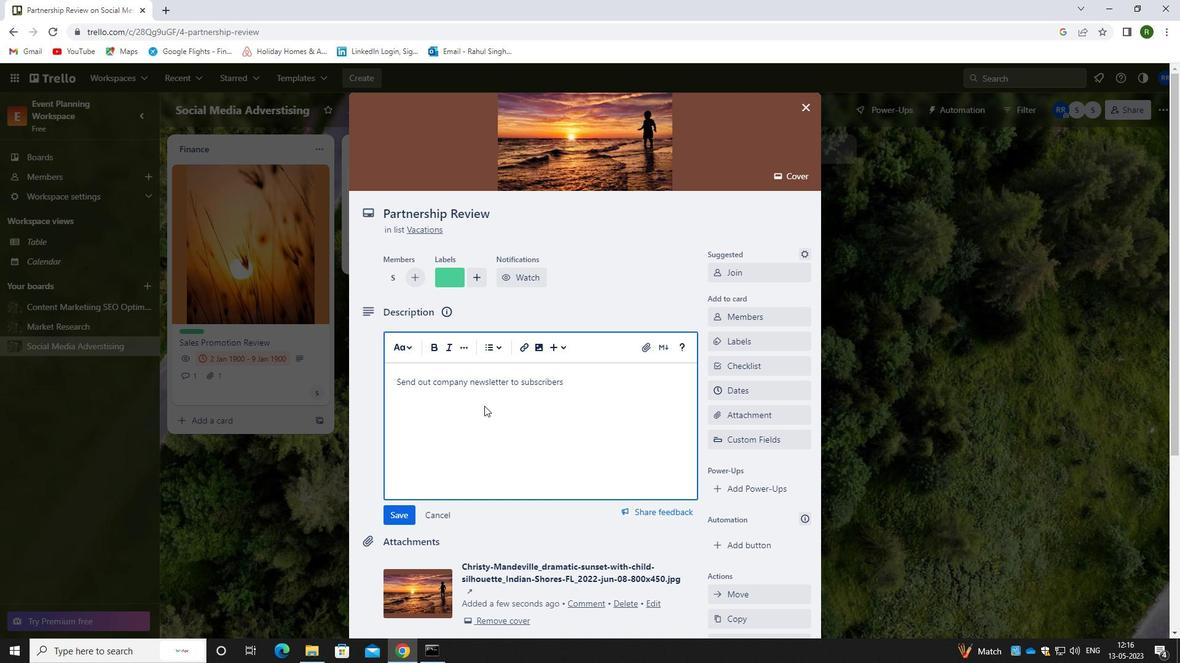 
Action: Mouse moved to (400, 519)
Screenshot: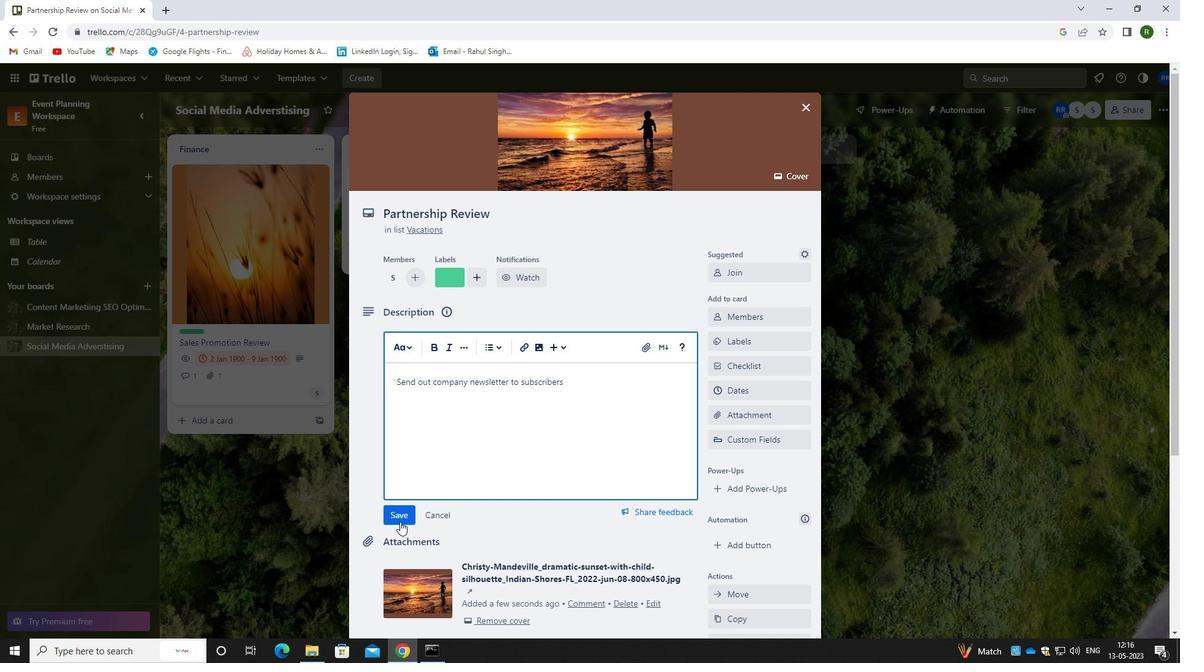 
Action: Mouse pressed left at (400, 519)
Screenshot: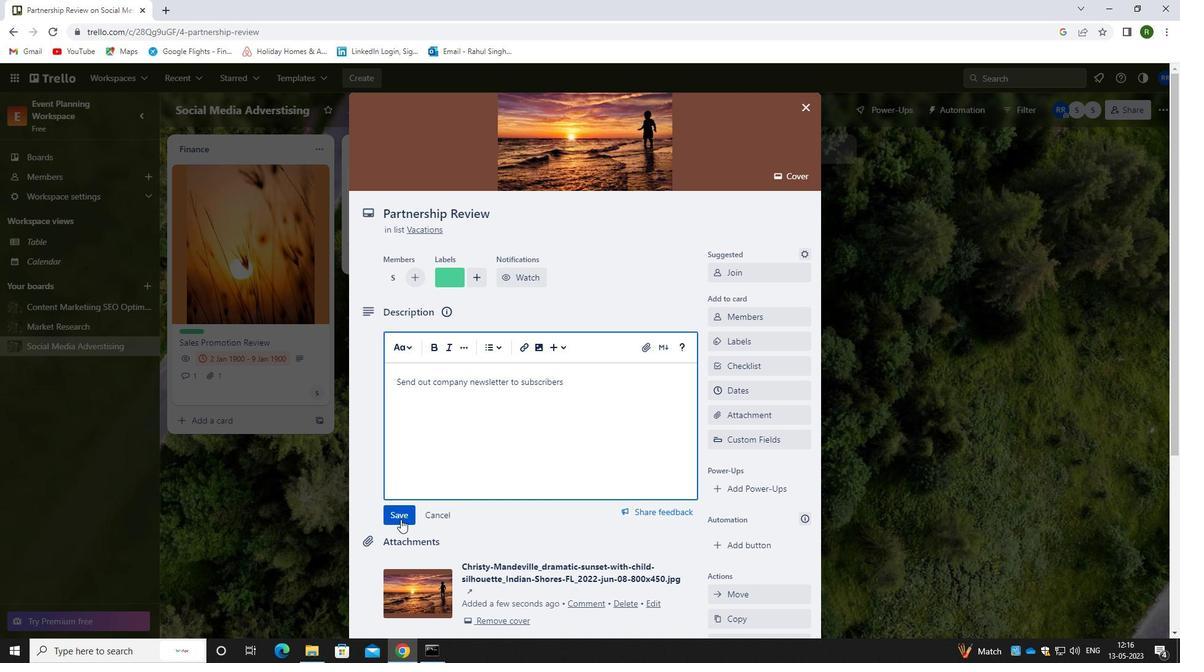 
Action: Mouse moved to (488, 422)
Screenshot: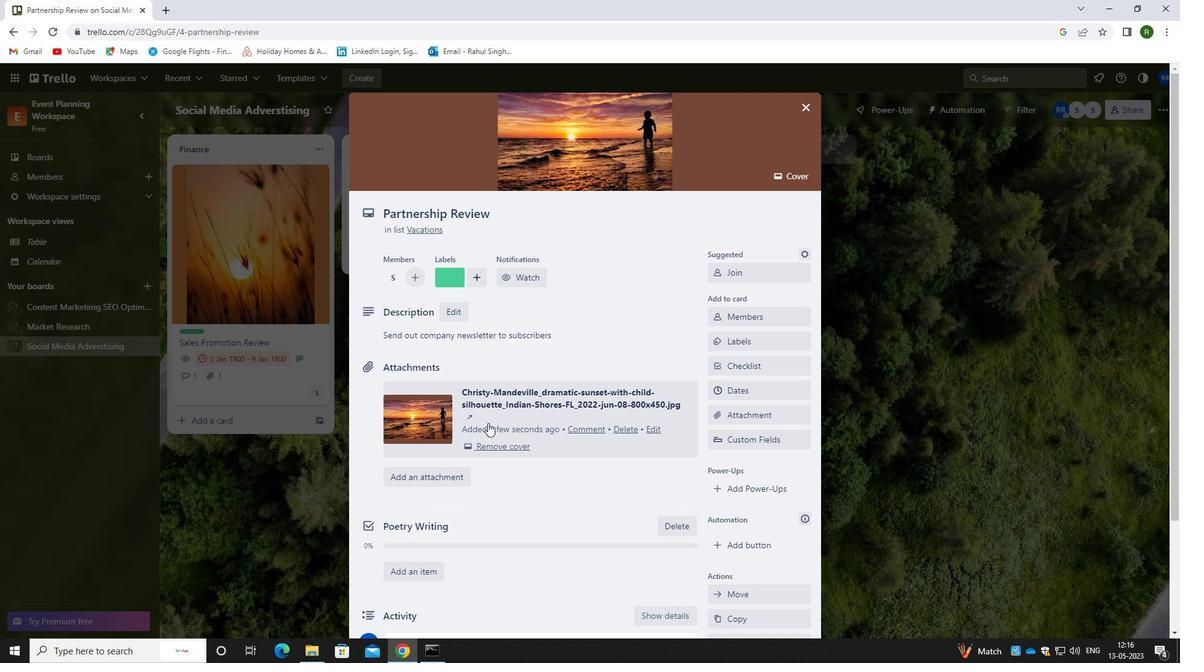 
Action: Mouse scrolled (488, 421) with delta (0, 0)
Screenshot: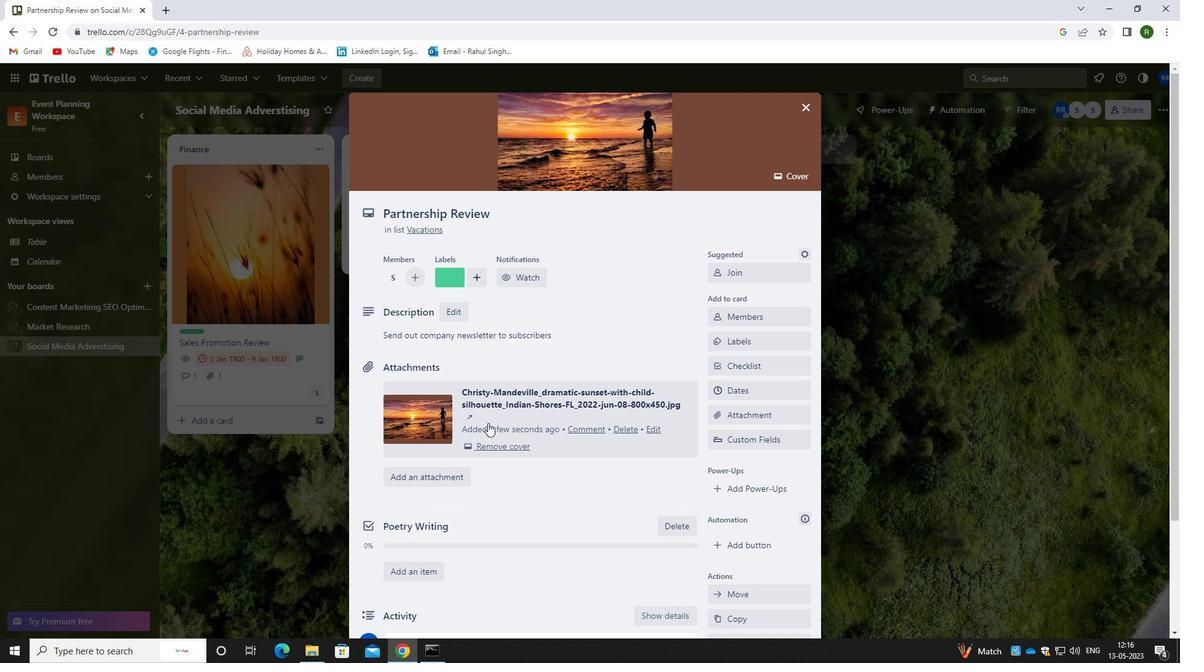 
Action: Mouse moved to (488, 427)
Screenshot: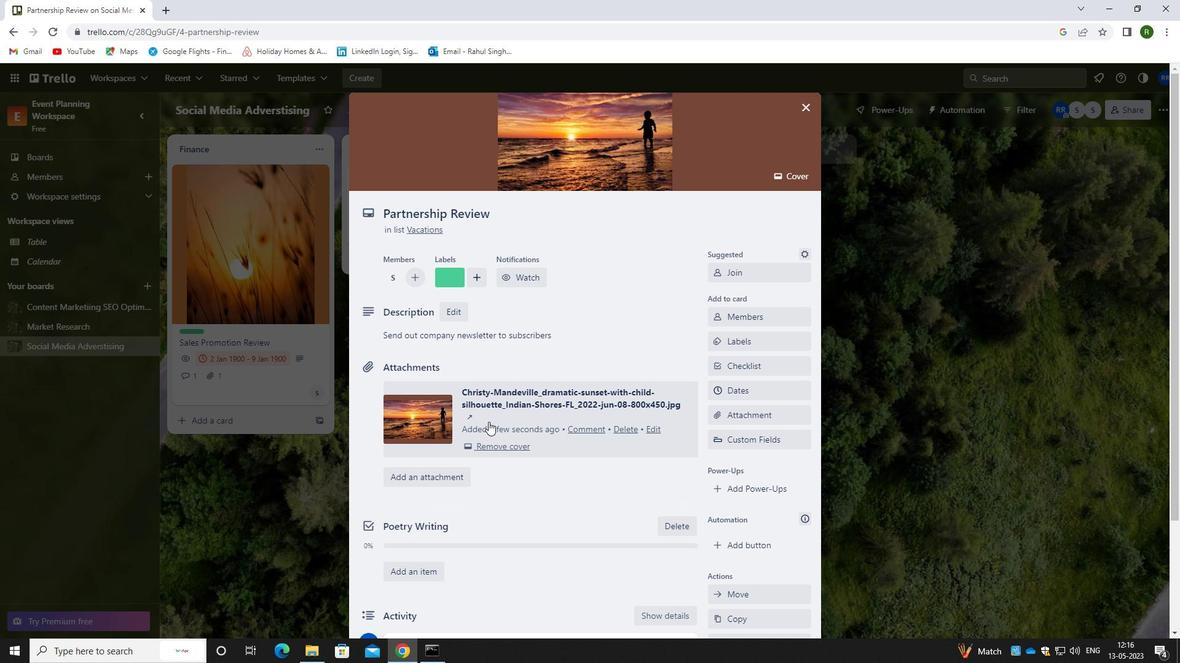 
Action: Mouse scrolled (488, 427) with delta (0, 0)
Screenshot: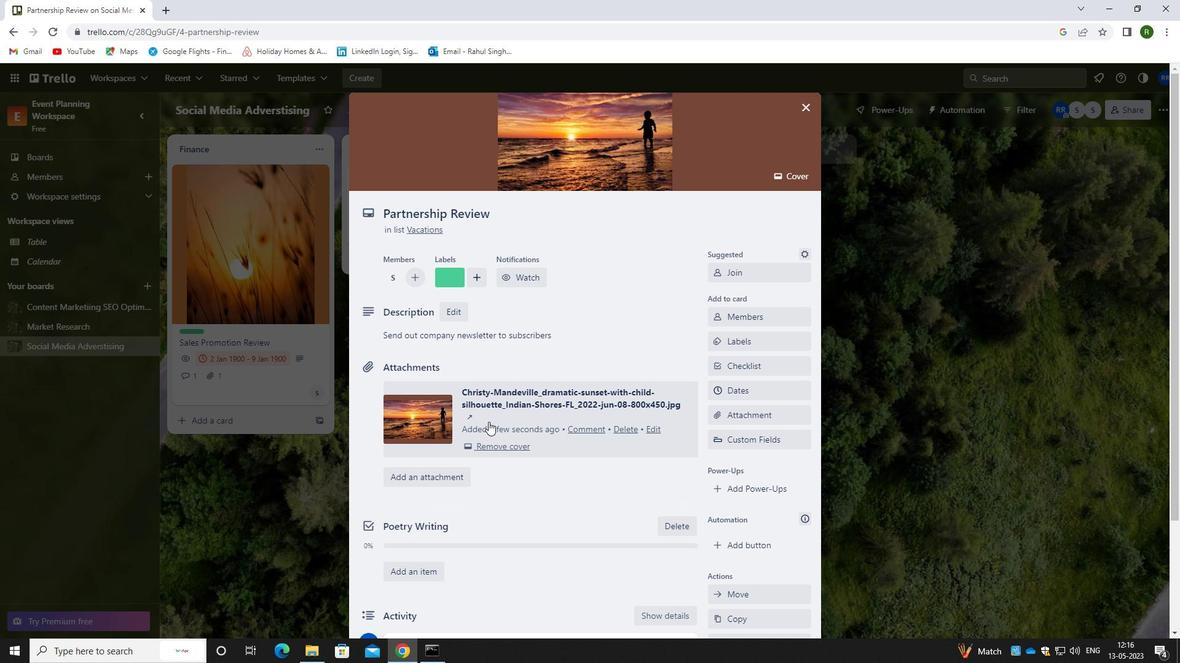 
Action: Mouse moved to (488, 430)
Screenshot: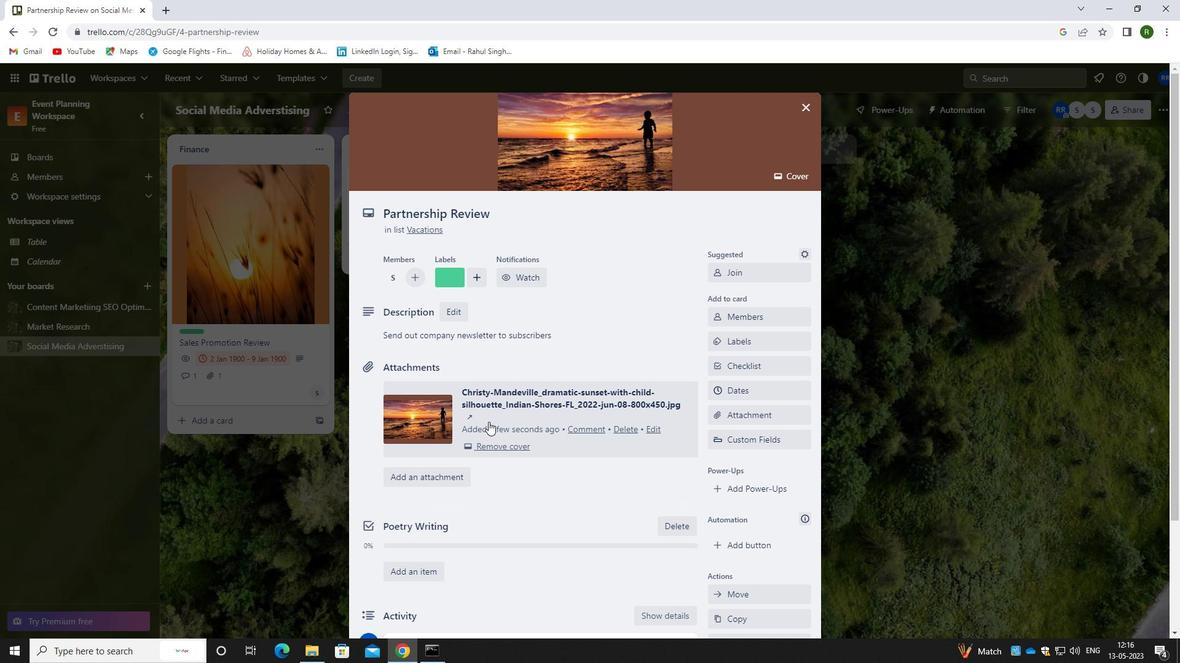 
Action: Mouse scrolled (488, 430) with delta (0, 0)
Screenshot: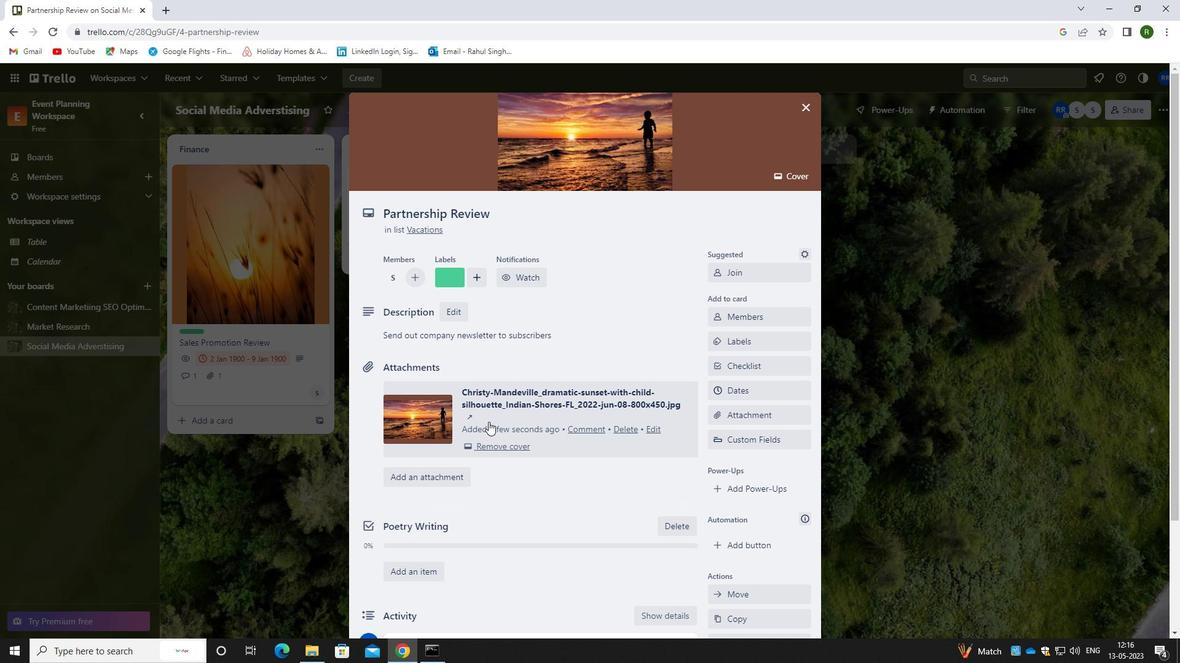 
Action: Mouse moved to (489, 431)
Screenshot: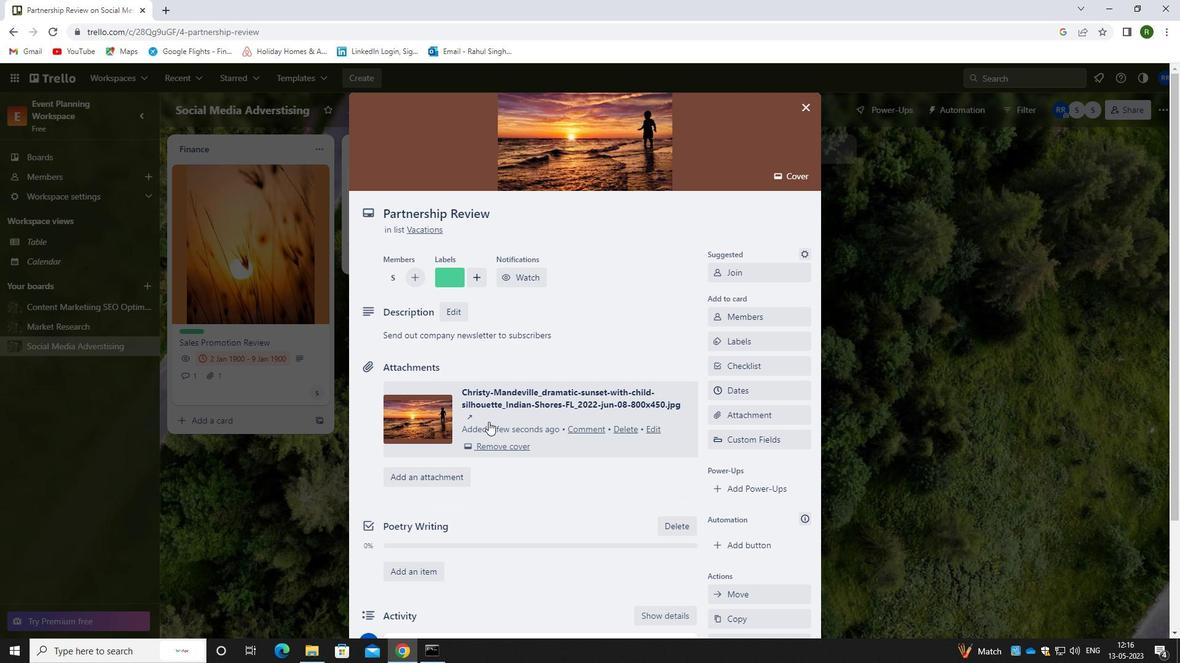 
Action: Mouse scrolled (489, 430) with delta (0, 0)
Screenshot: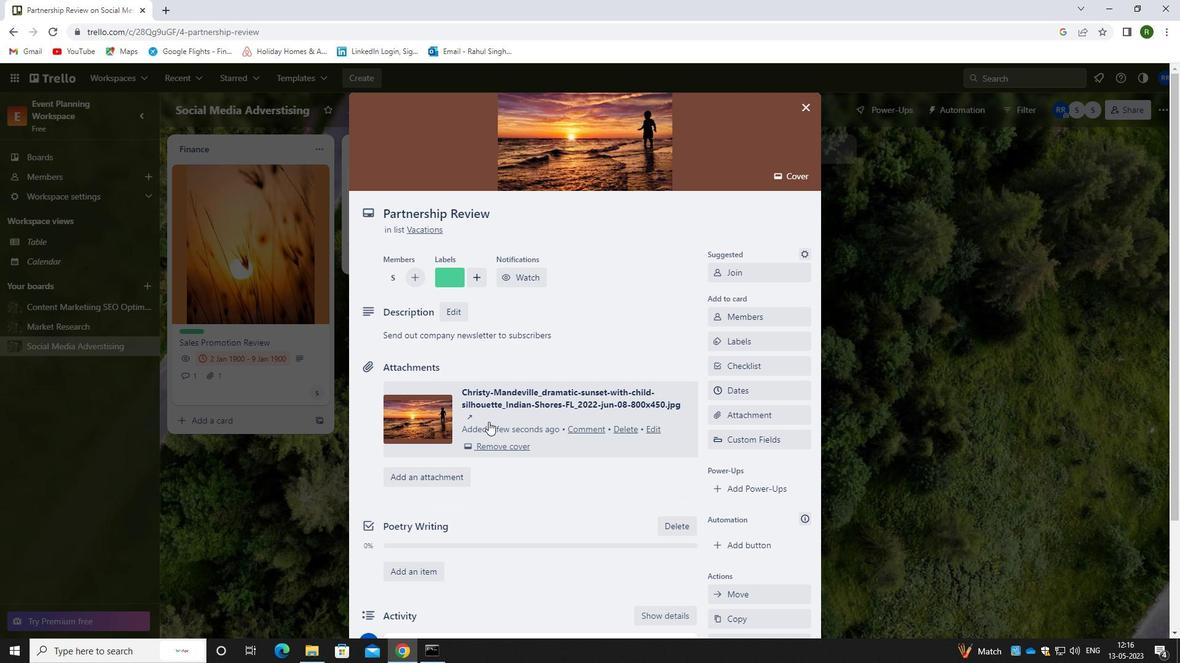 
Action: Mouse moved to (489, 432)
Screenshot: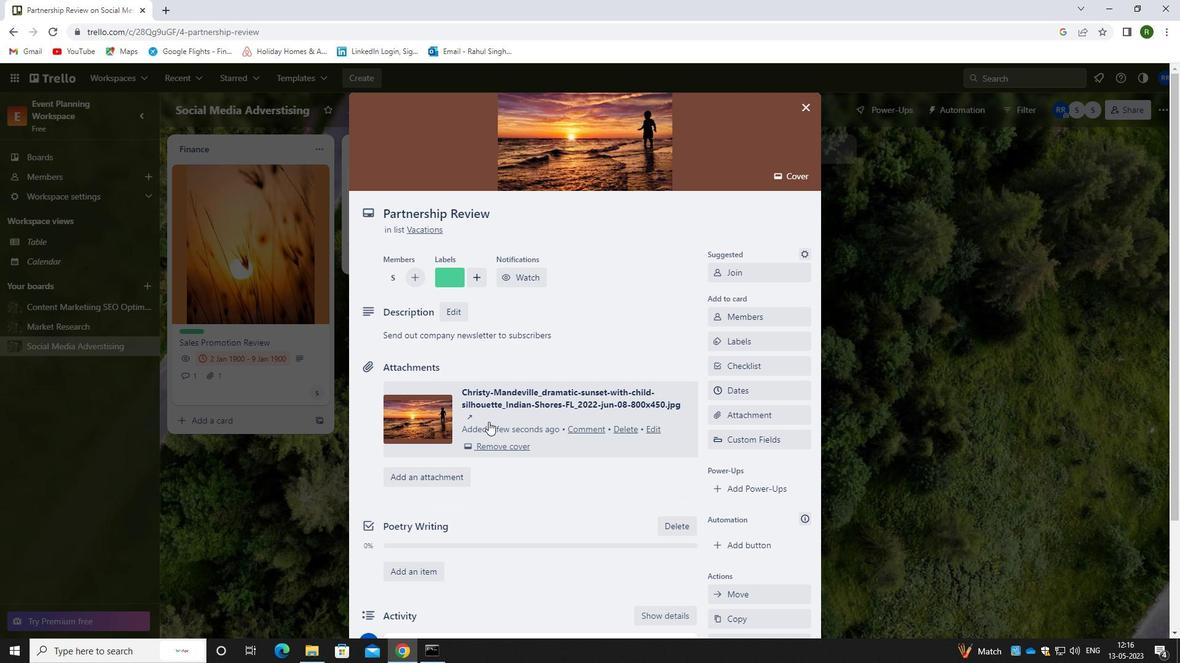 
Action: Mouse scrolled (489, 431) with delta (0, 0)
Screenshot: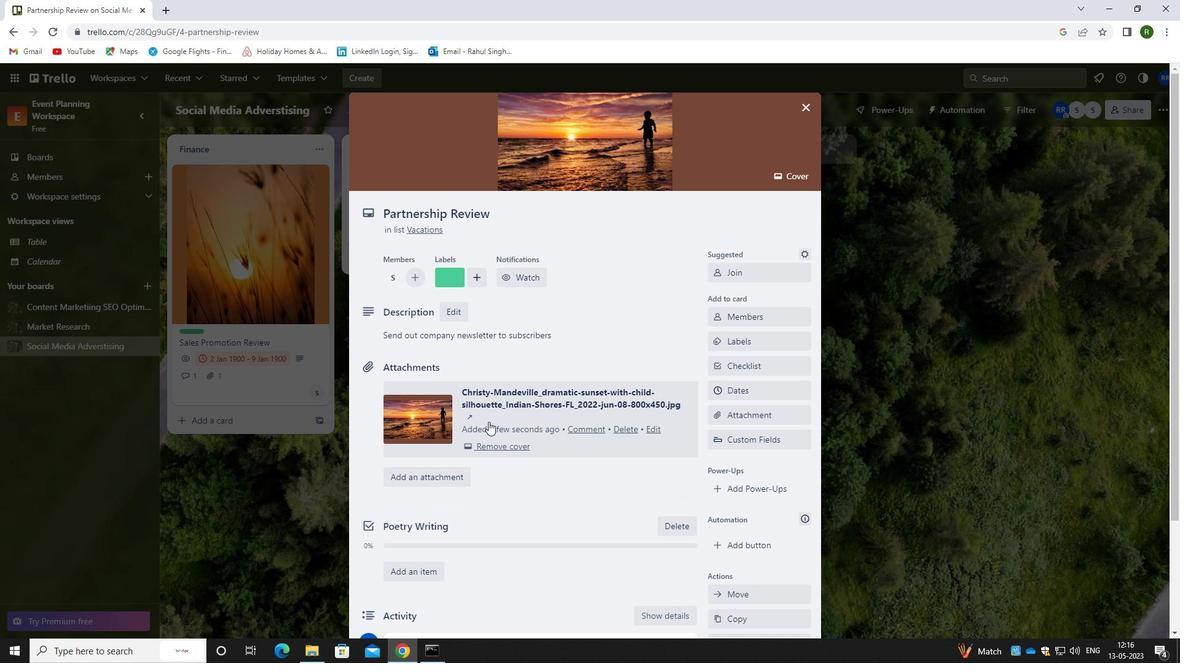 
Action: Mouse moved to (470, 512)
Screenshot: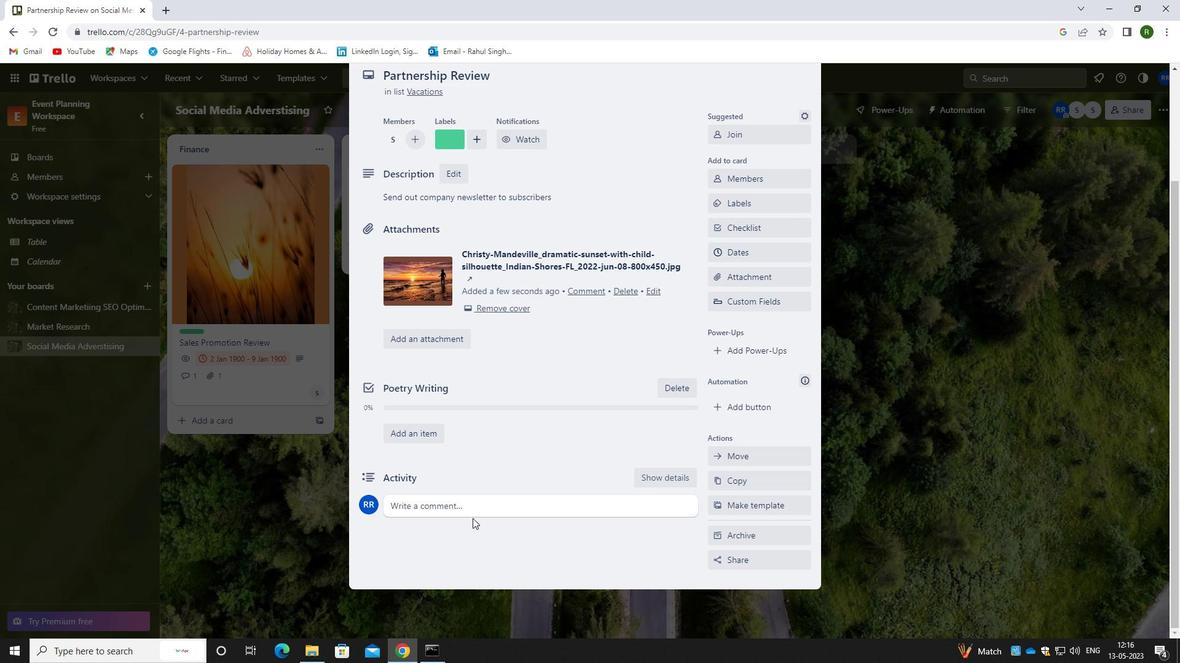
Action: Mouse pressed left at (470, 512)
Screenshot: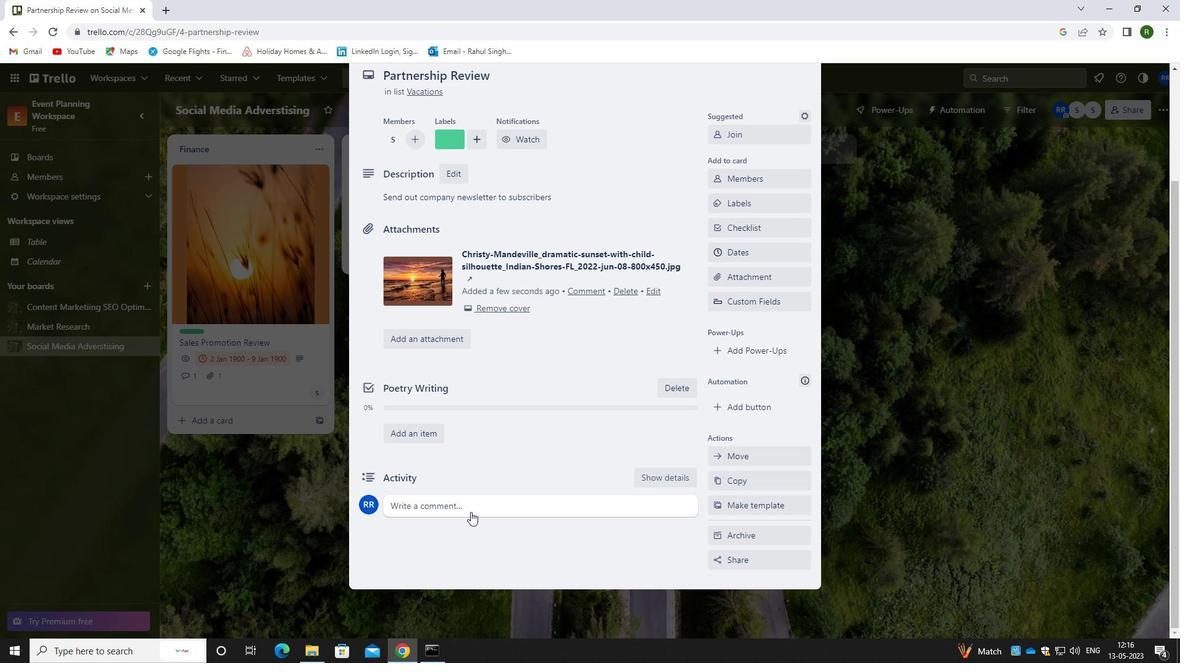 
Action: Mouse moved to (457, 550)
Screenshot: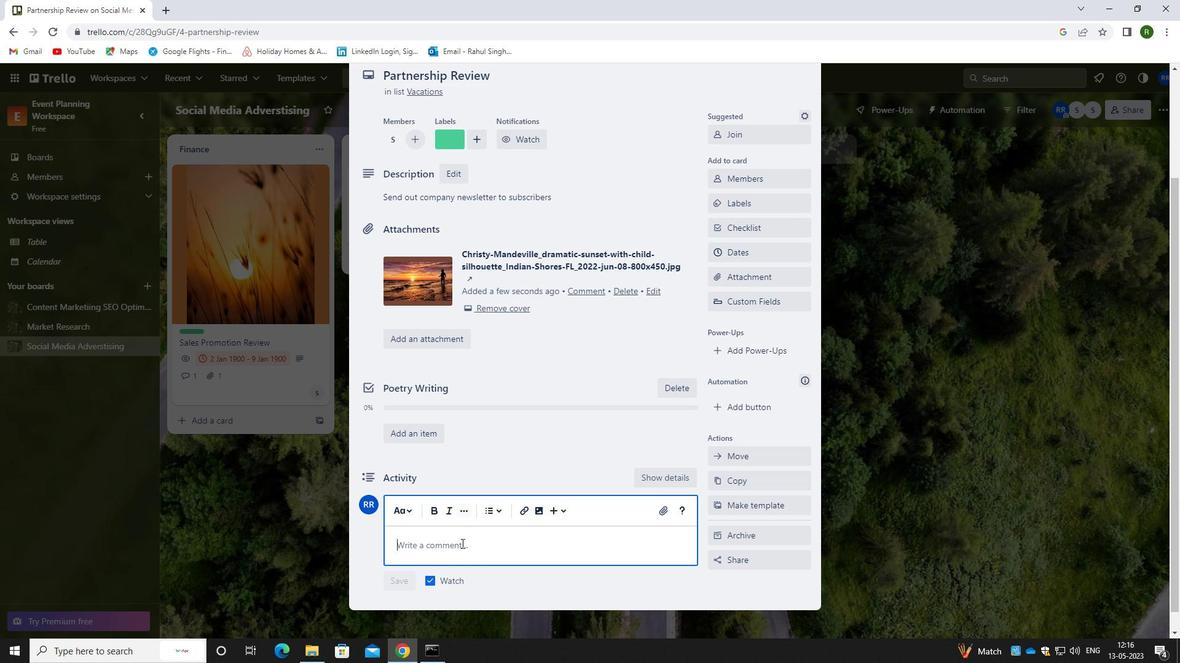 
Action: Mouse pressed left at (457, 550)
Screenshot: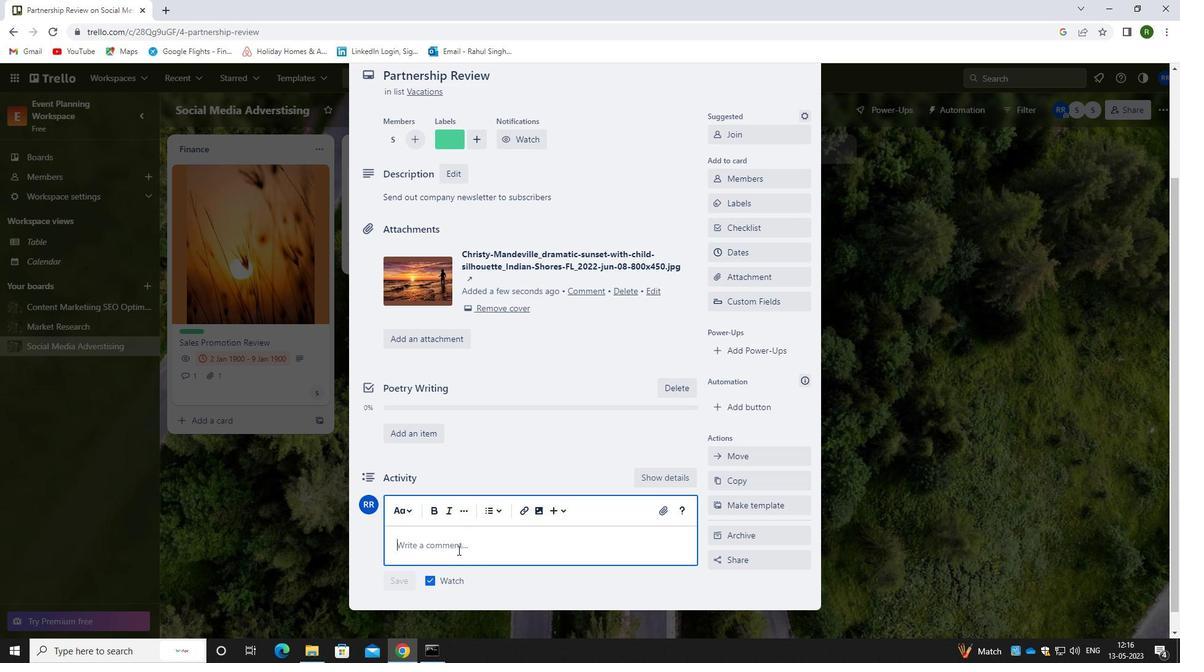 
Action: Mouse moved to (457, 550)
Screenshot: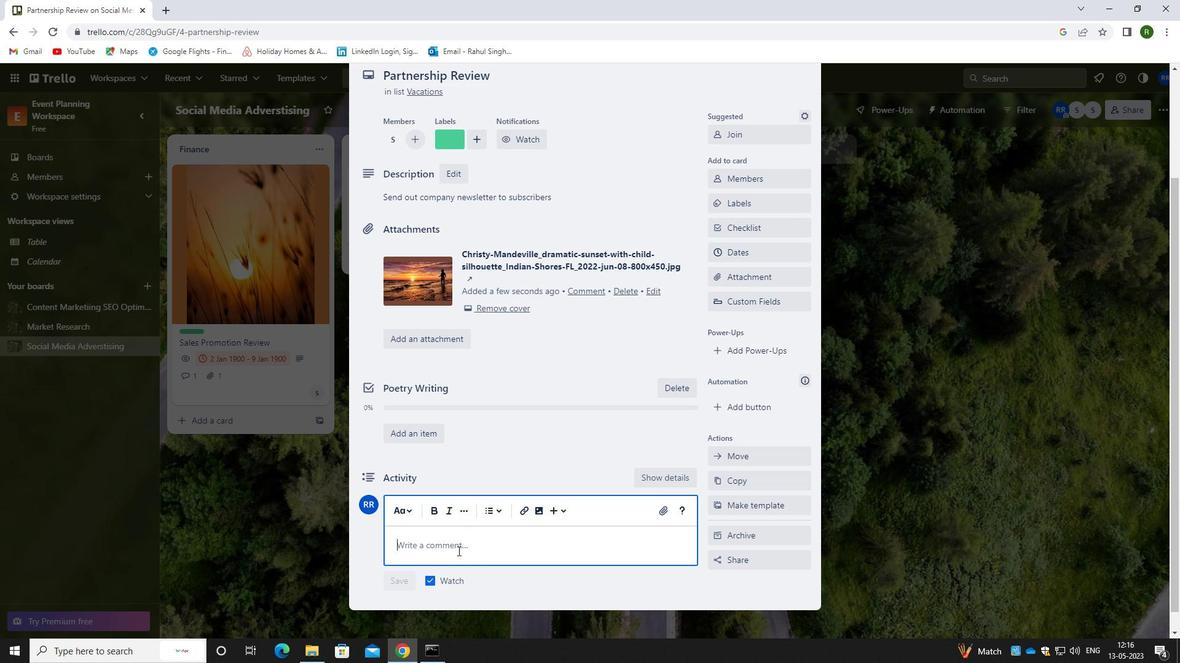 
Action: Key pressed <Key.caps_lock>T<Key.caps_lock>HIS<Key.space>TASK<Key.space>REQUIRES<Key.space>US<Key.space>TO<Key.space>BE<Key.space>DETAIL-ORIENTED<Key.space>AND<Key.space>METICULOUS,<Key.space>ENSURING<Key.space>THAT<Key.space>WE<Key.space>DON<Key.space><Key.backspace><Key.backspace><Key.space>NOT<Key.space>MISS<Key.space>ANY<Key.space>IMPORTANT<Key.space>INFORMATION<Key.space>OR<Key.space>DETAILS.
Screenshot: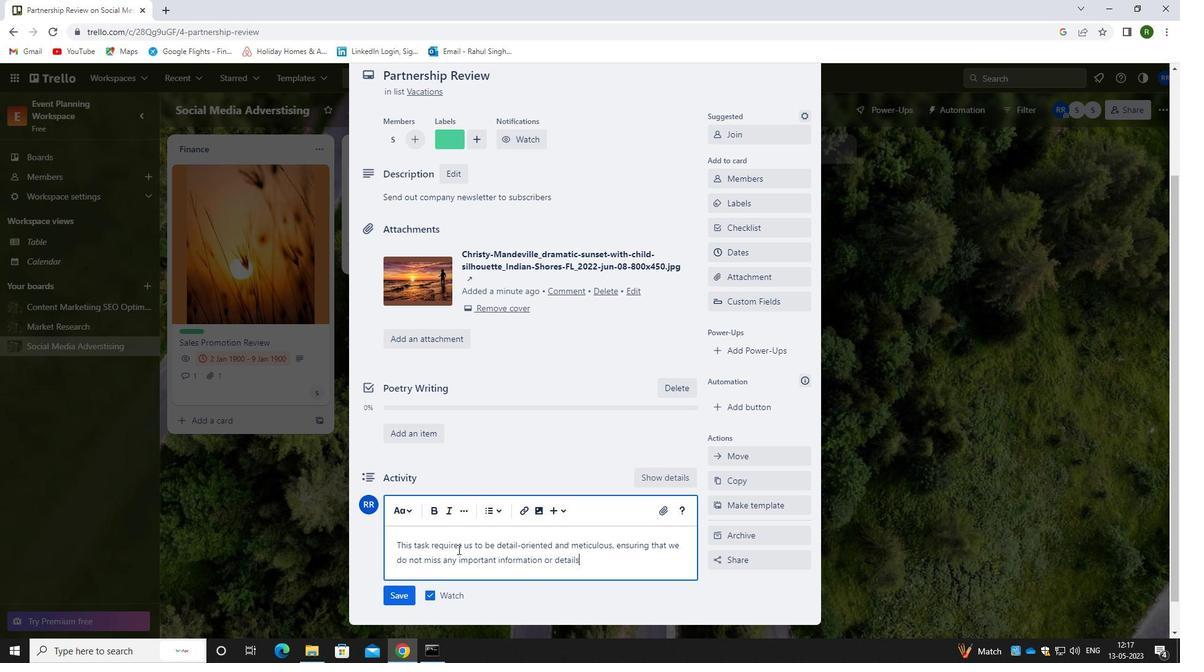 
Action: Mouse moved to (400, 600)
Screenshot: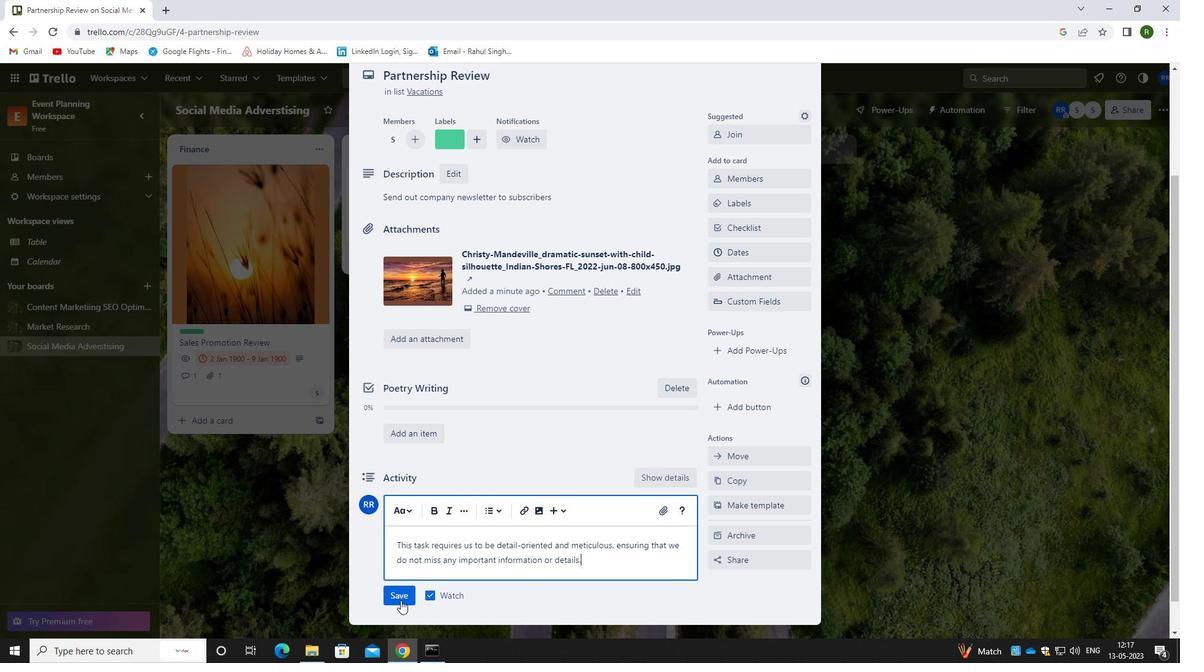 
Action: Mouse pressed left at (400, 600)
Screenshot: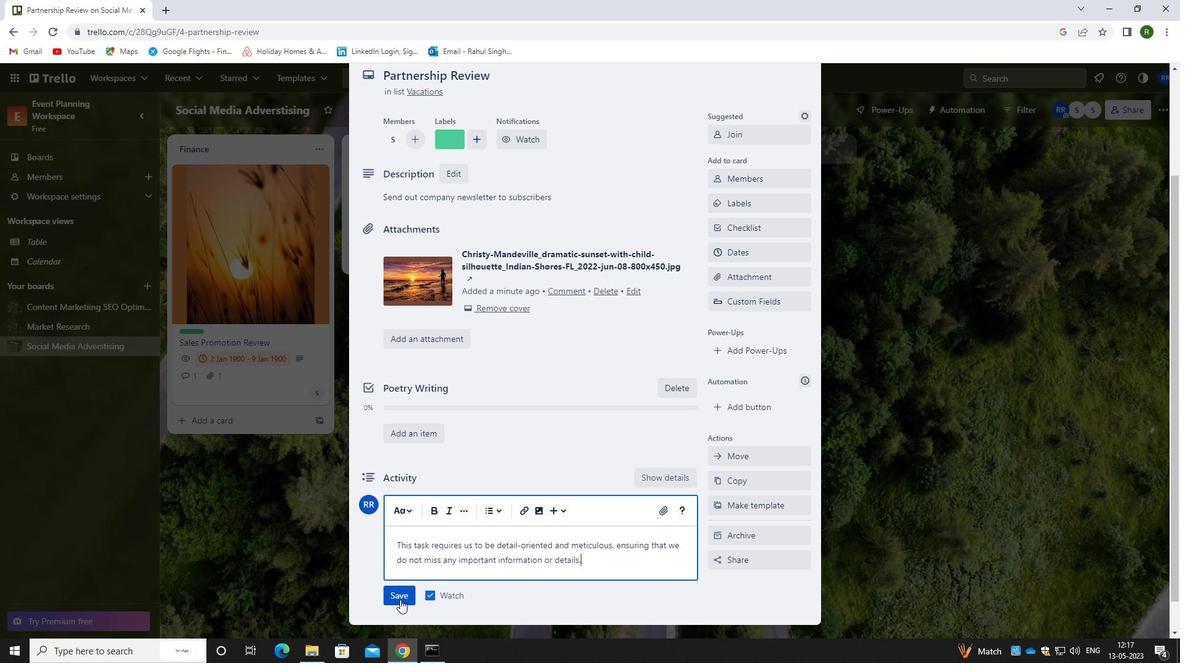 
Action: Mouse moved to (737, 255)
Screenshot: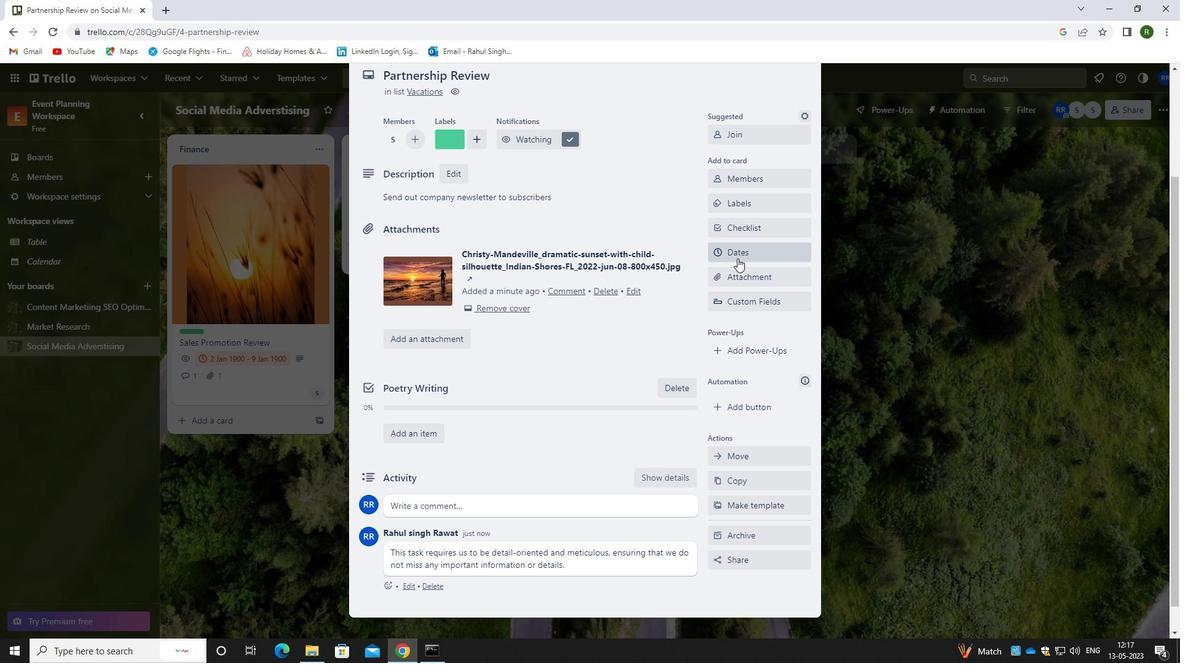 
Action: Mouse pressed left at (737, 255)
Screenshot: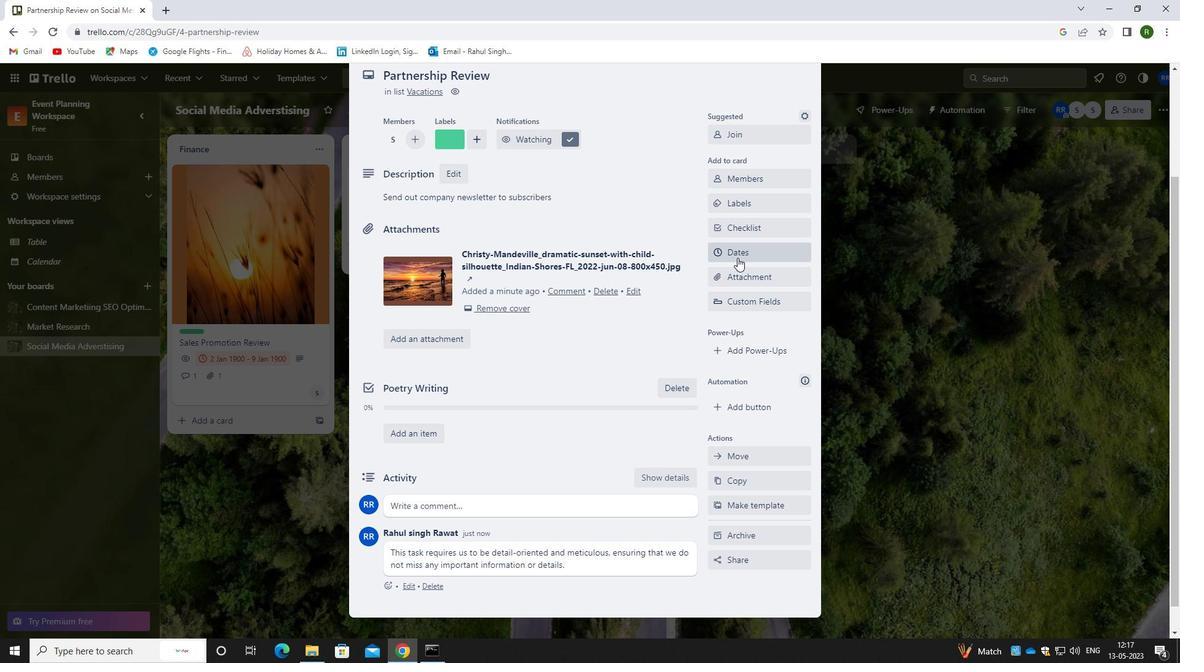 
Action: Mouse moved to (719, 333)
Screenshot: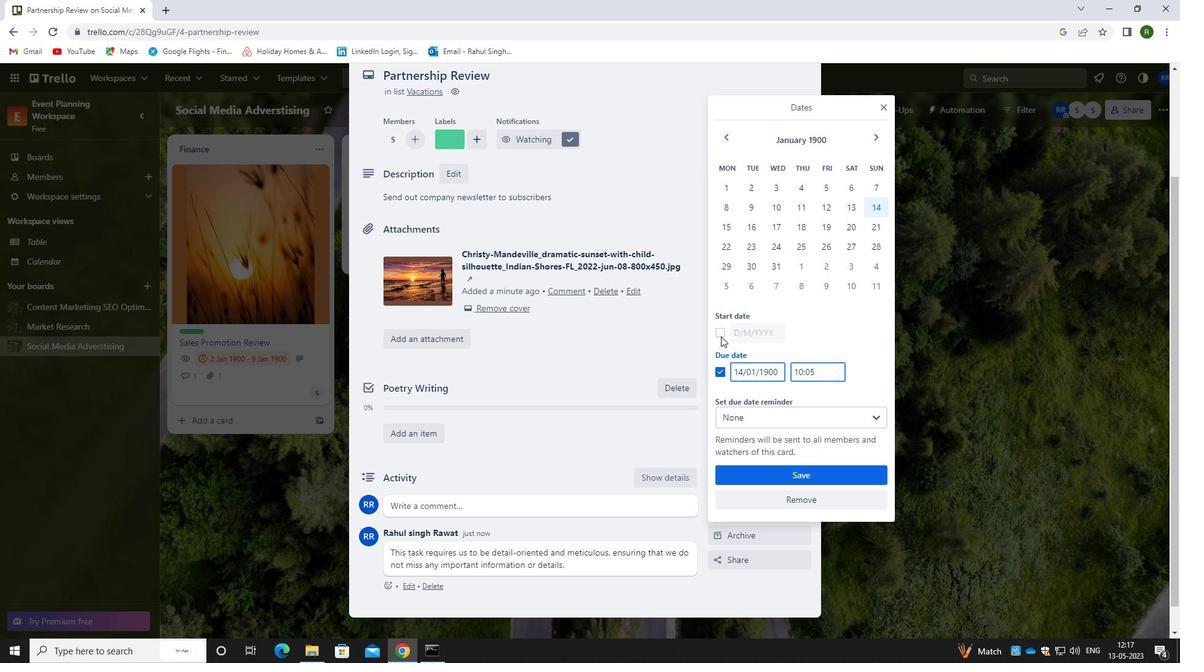 
Action: Mouse pressed left at (719, 333)
Screenshot: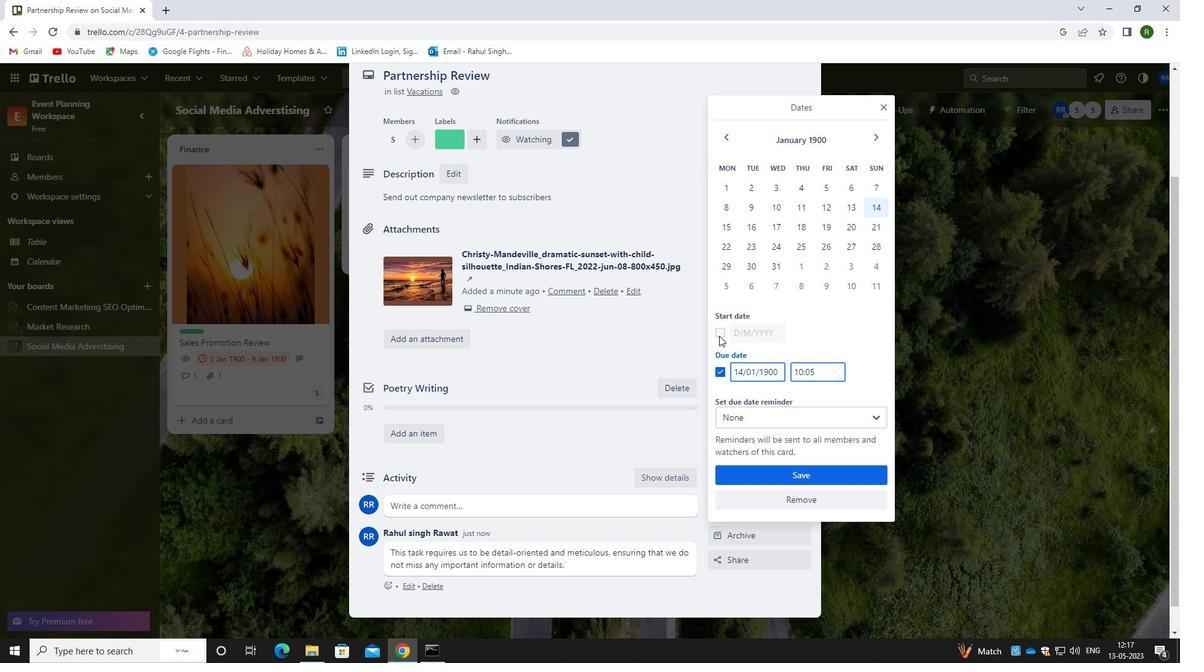 
Action: Mouse moved to (777, 331)
Screenshot: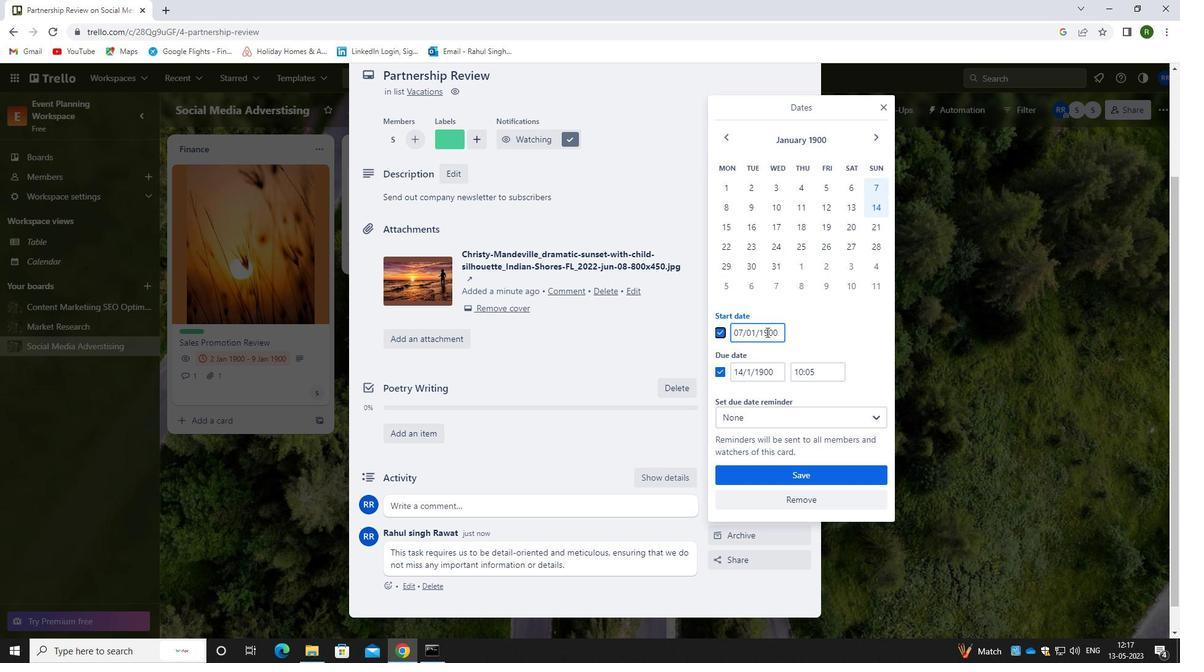 
Action: Mouse pressed left at (777, 331)
Screenshot: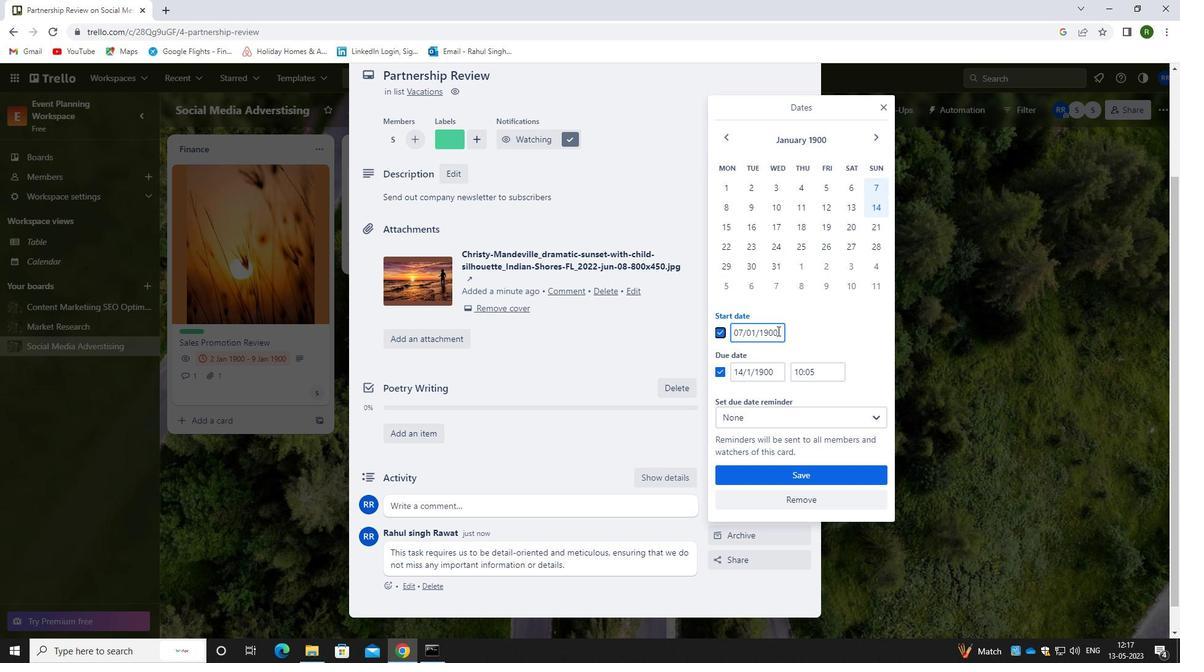 
Action: Mouse moved to (677, 317)
Screenshot: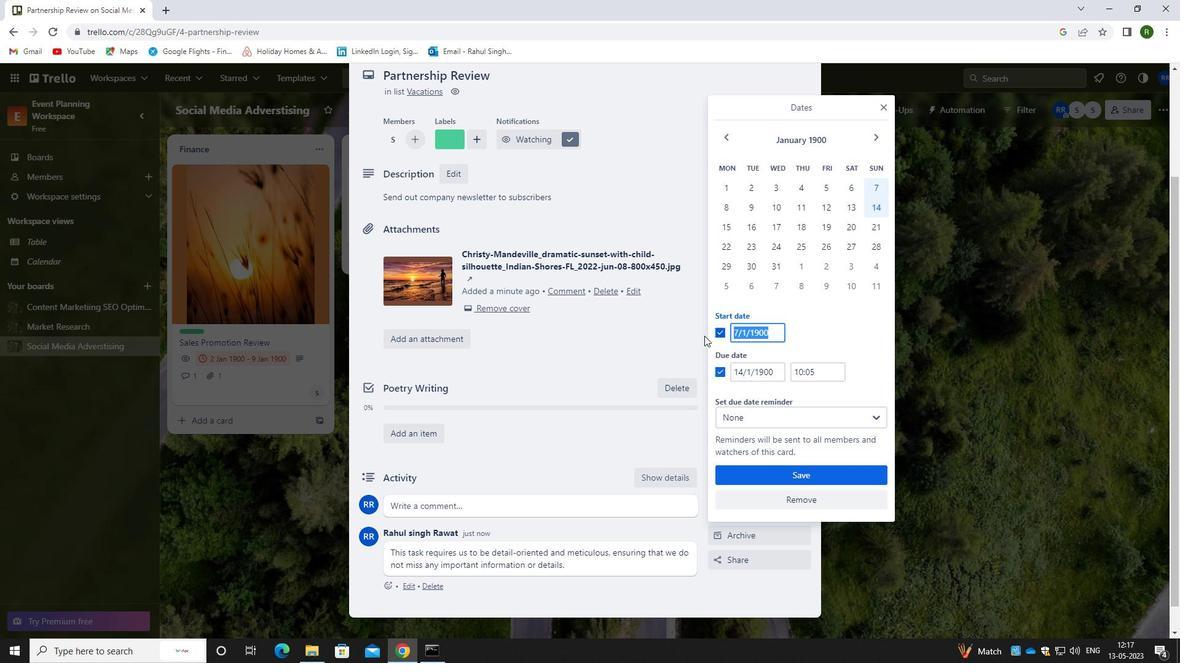 
Action: Key pressed <Key.backspace>08/01/1900
Screenshot: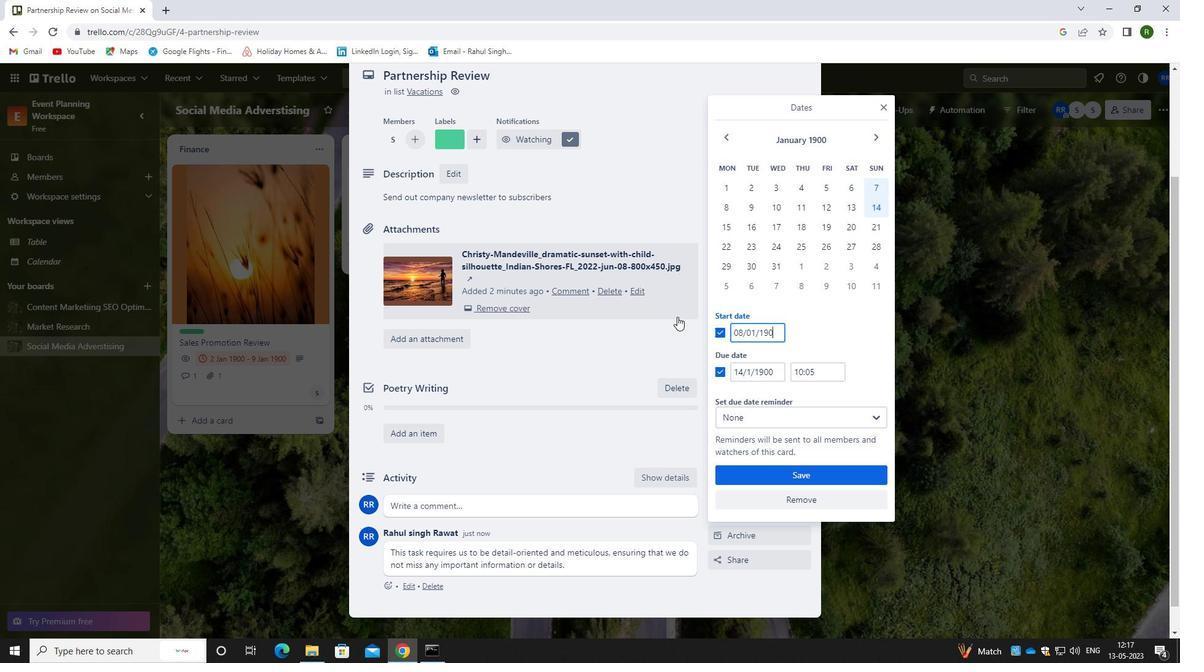 
Action: Mouse moved to (776, 373)
Screenshot: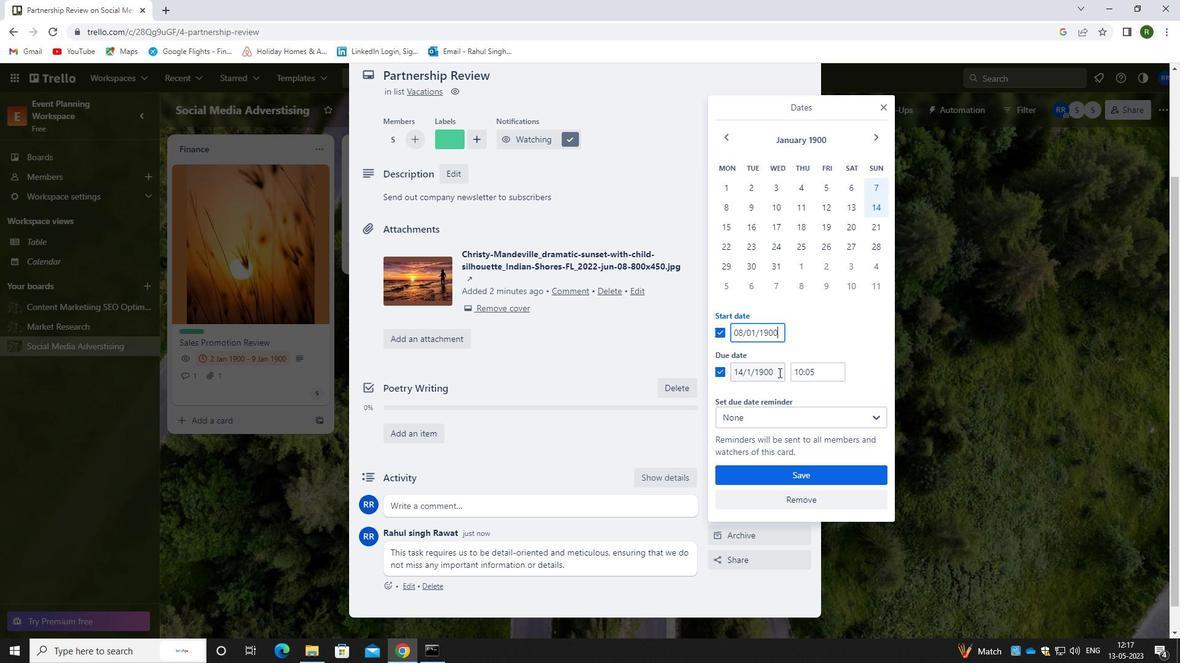 
Action: Mouse pressed left at (776, 373)
Screenshot: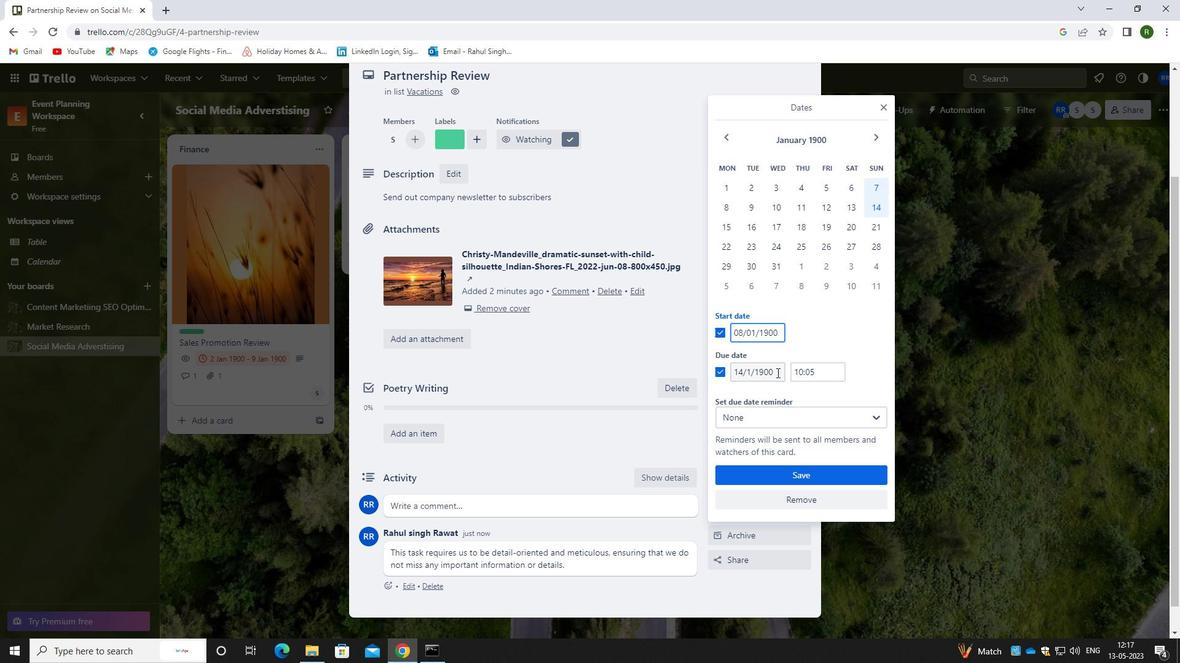 
Action: Mouse moved to (719, 377)
Screenshot: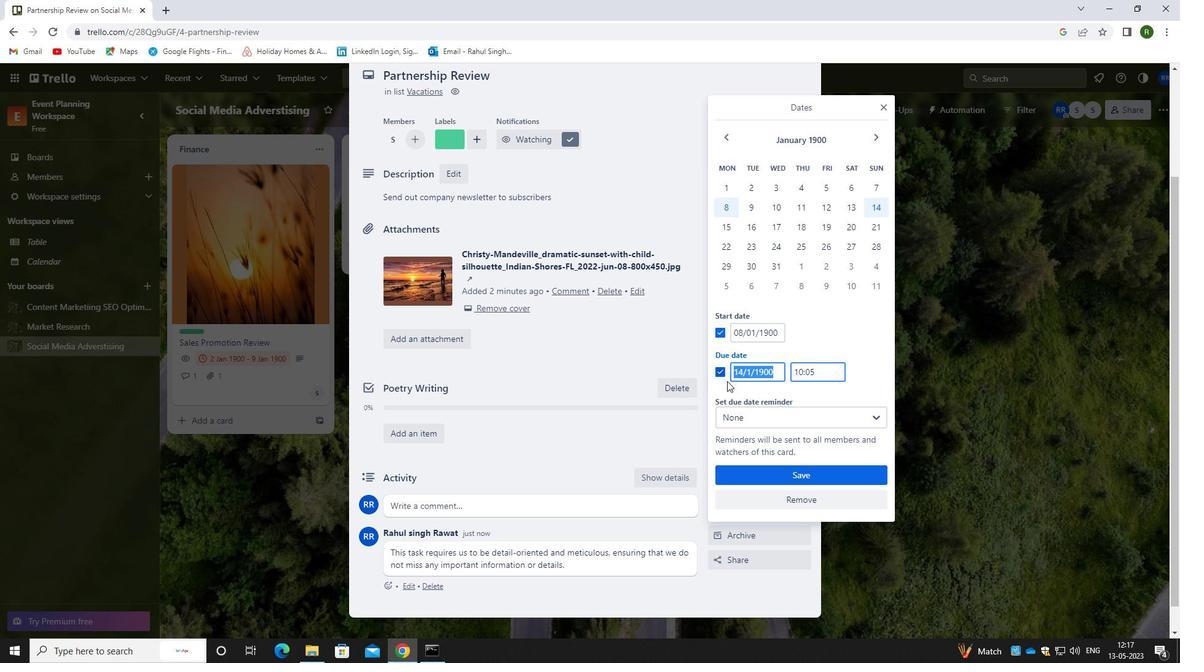 
Action: Key pressed 15/01/1900
Screenshot: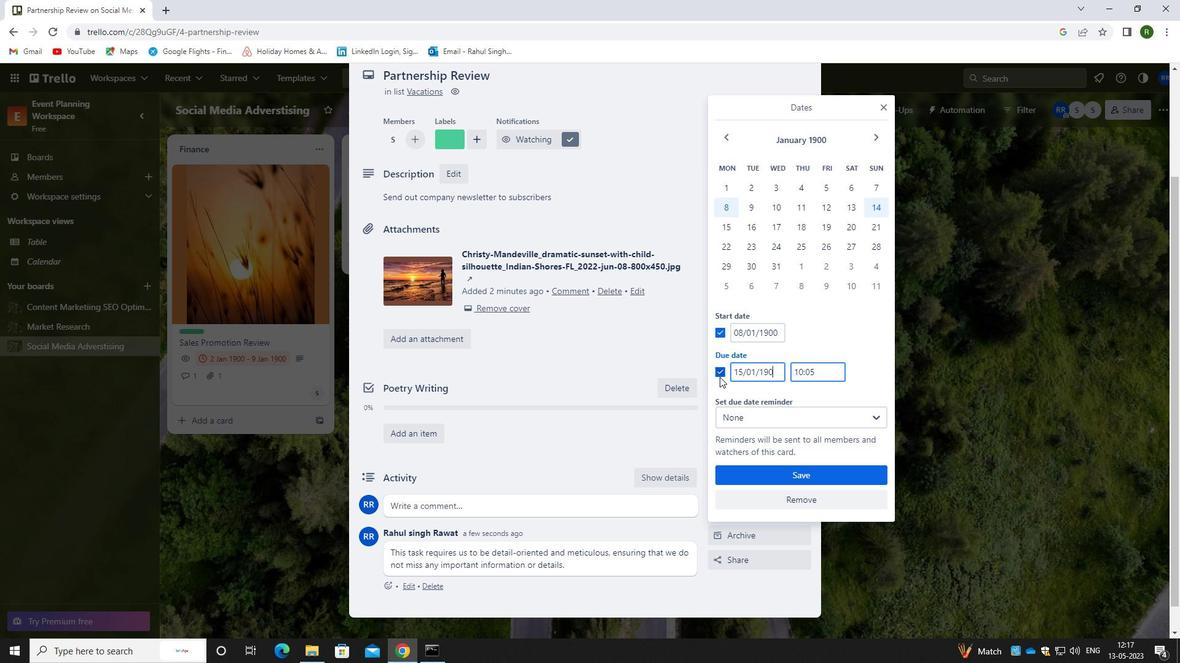 
Action: Mouse moved to (786, 478)
Screenshot: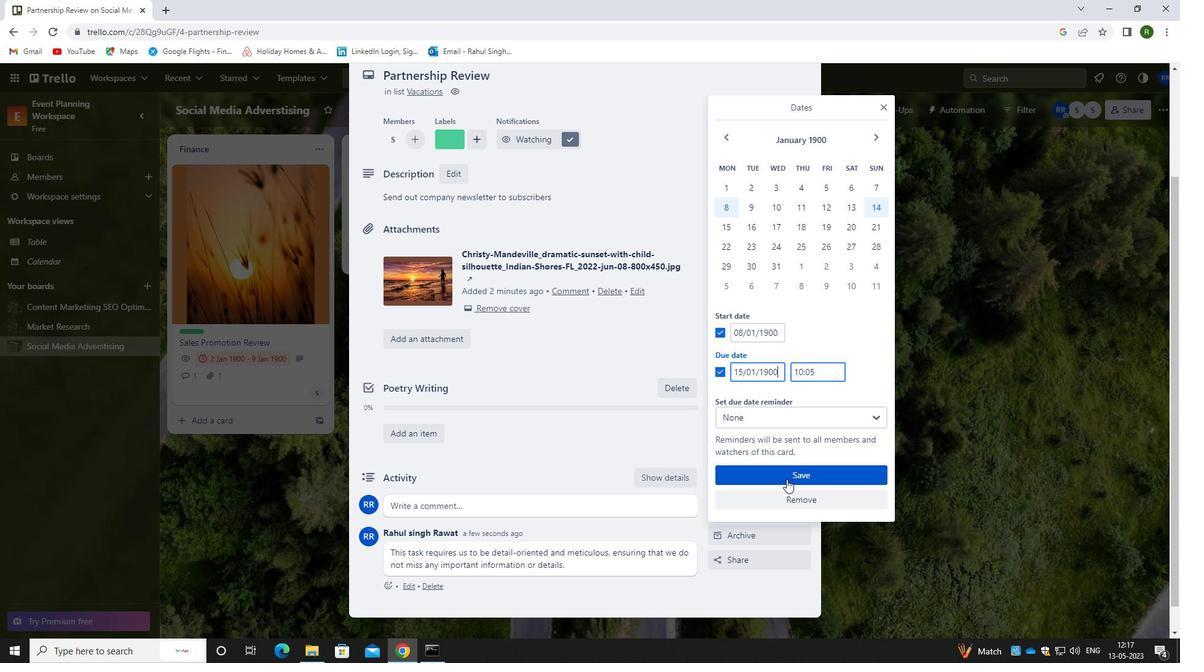 
Action: Mouse pressed left at (786, 478)
Screenshot: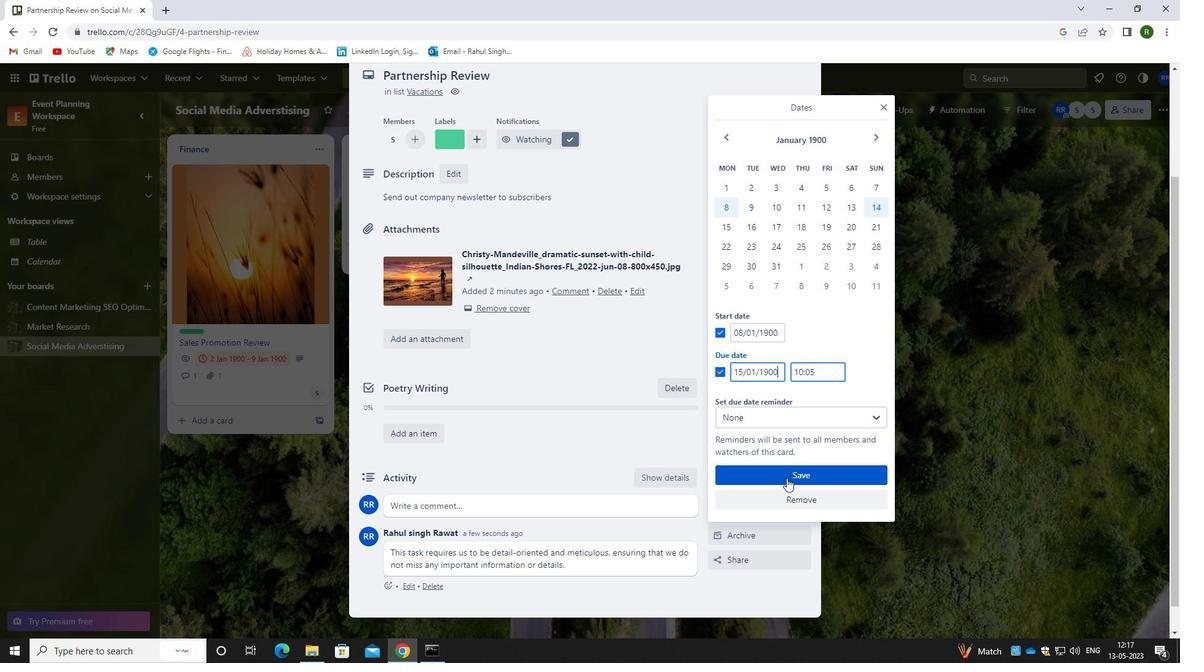 
Action: Mouse moved to (850, 418)
Screenshot: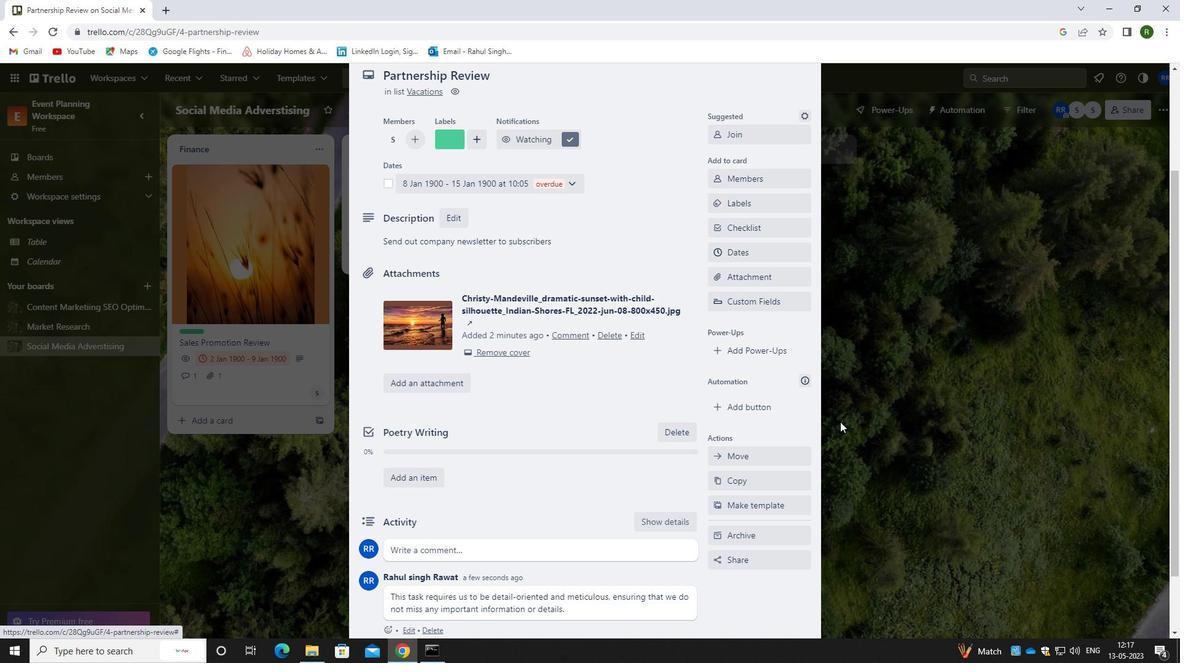 
Action: Mouse scrolled (850, 419) with delta (0, 0)
Screenshot: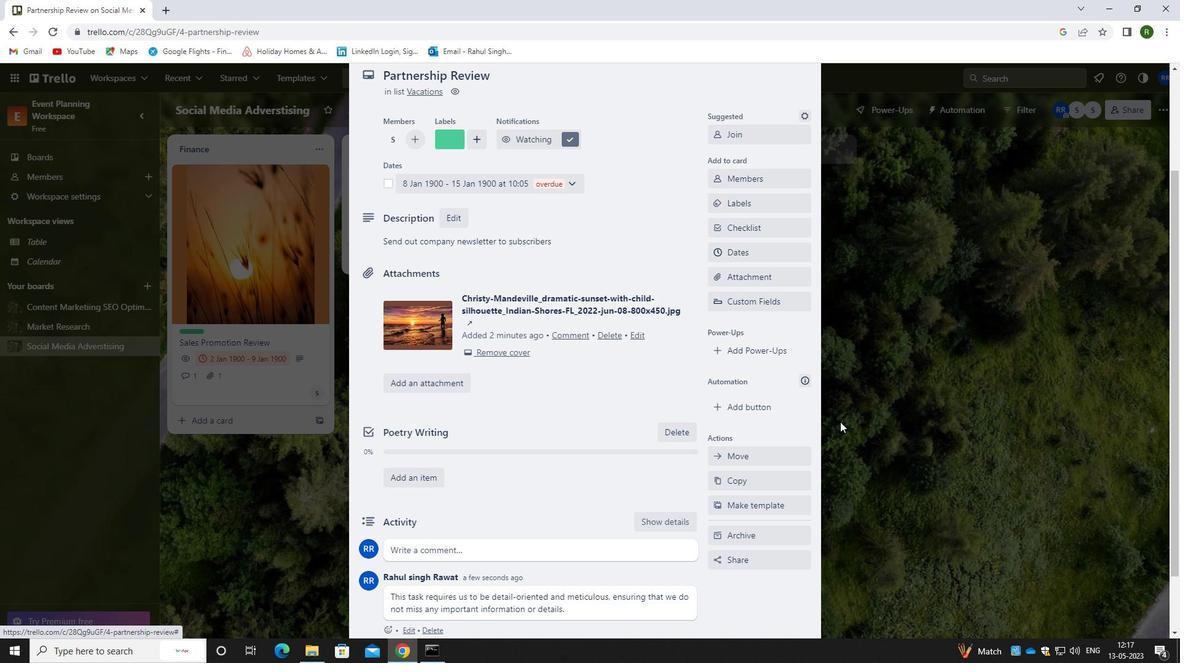 
Action: Mouse moved to (851, 418)
Screenshot: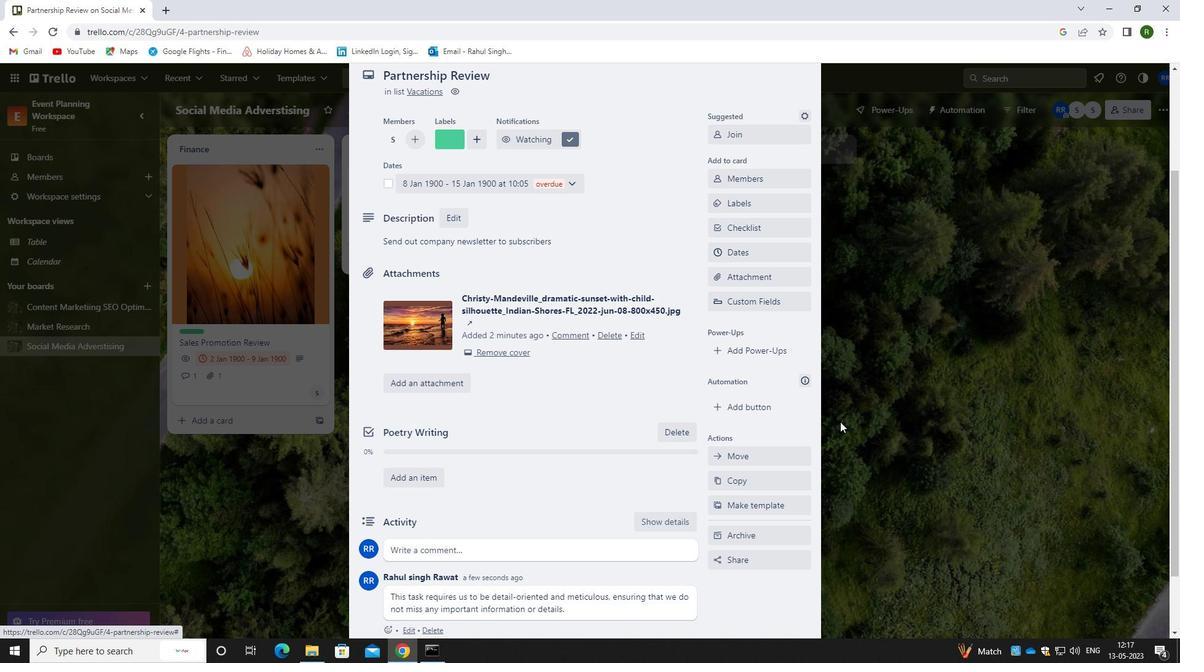 
Action: Mouse scrolled (851, 419) with delta (0, 0)
Screenshot: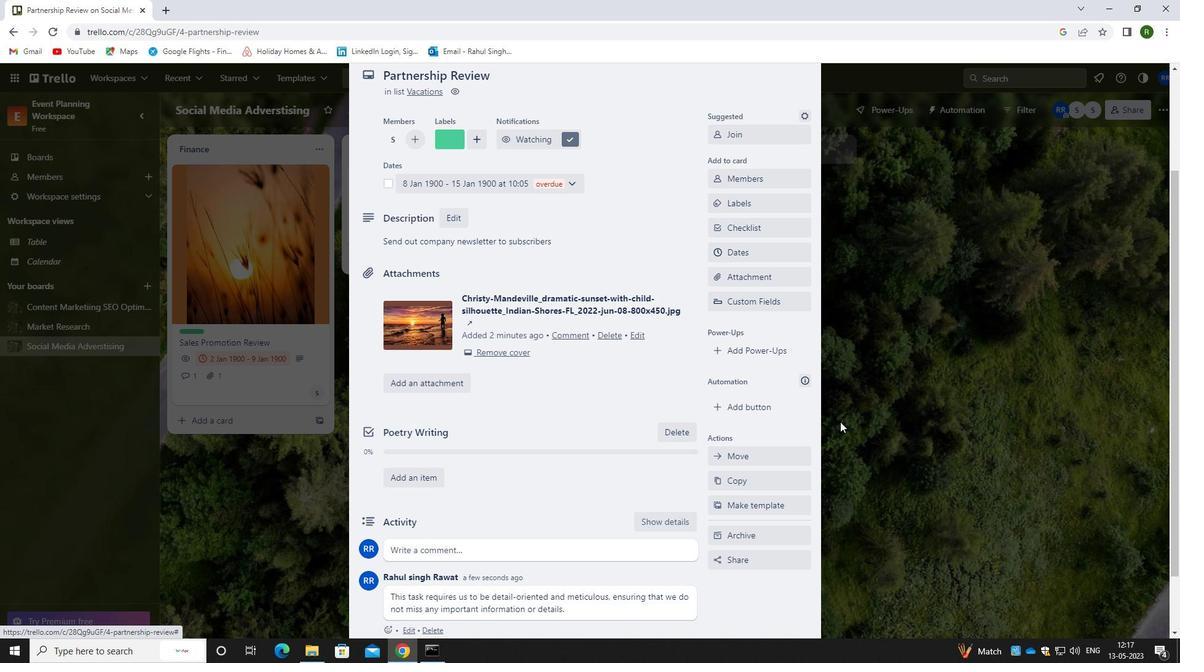 
Action: Mouse scrolled (851, 419) with delta (0, 0)
Screenshot: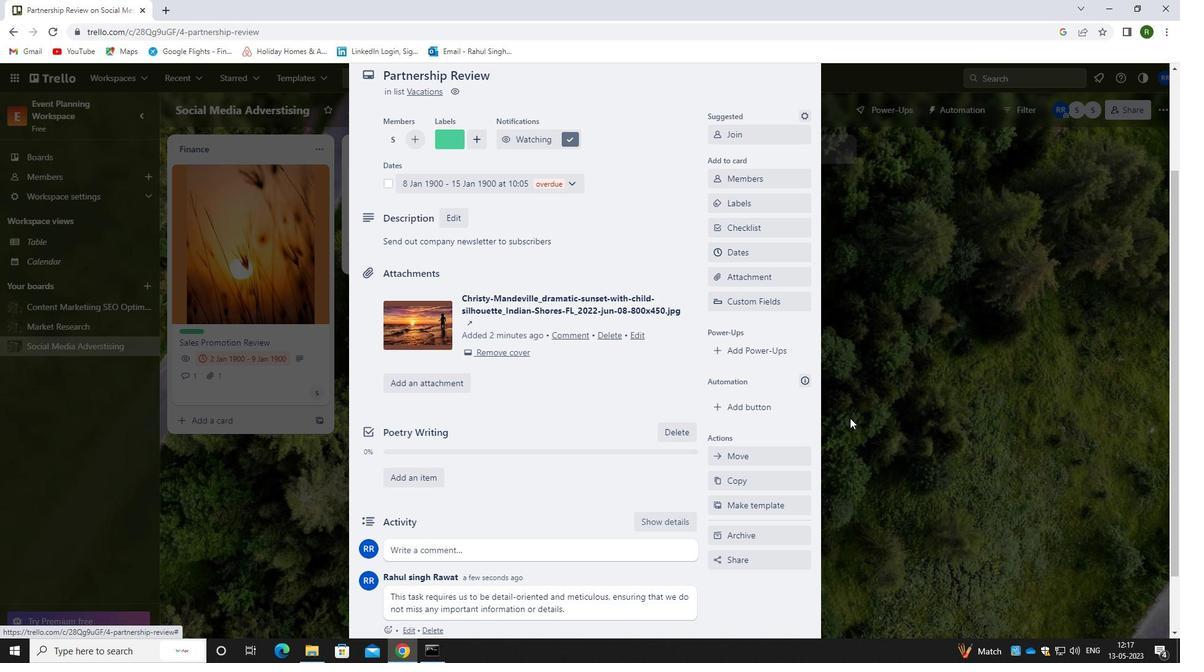 
Action: Mouse moved to (665, 279)
Screenshot: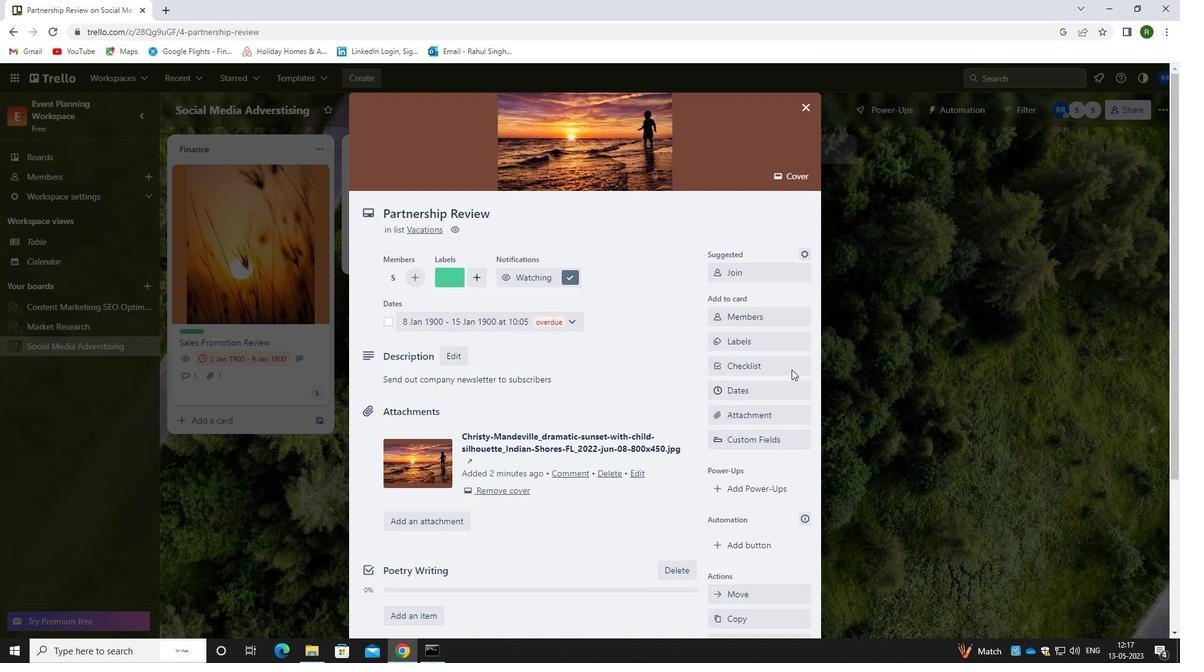 
